 Task: Find connections with filter location Merthyr Tydfil with filter topic #Feminismwith filter profile language Potuguese with filter current company JK Tyre & Industries Ltd. with filter school Bishop Heber College, Tiruchirappalli - 620 017. with filter industry Fabricated Metal Products with filter service category Homeowners Insurance with filter keywords title Front Desk Associate
Action: Mouse moved to (504, 47)
Screenshot: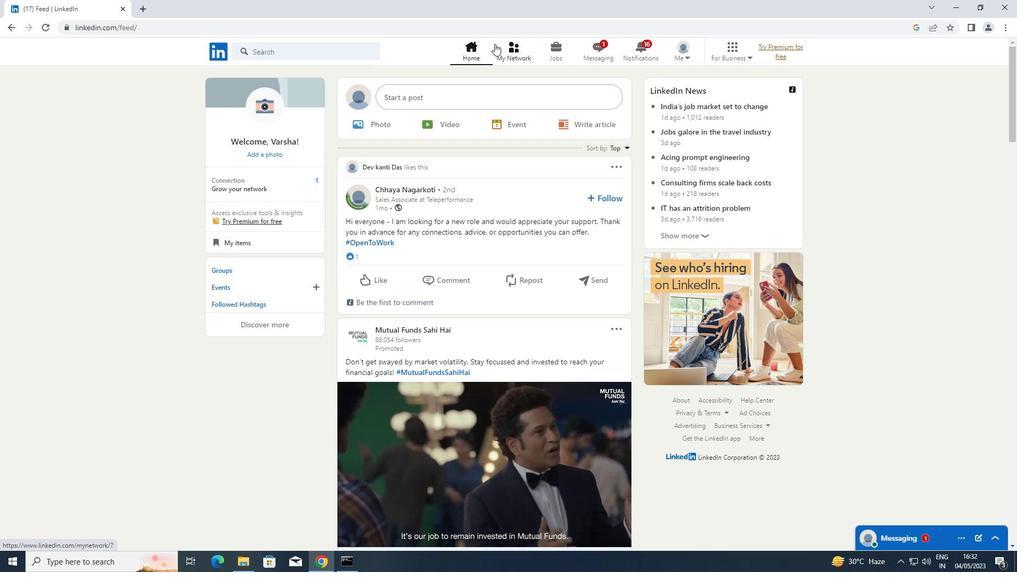 
Action: Mouse pressed left at (504, 47)
Screenshot: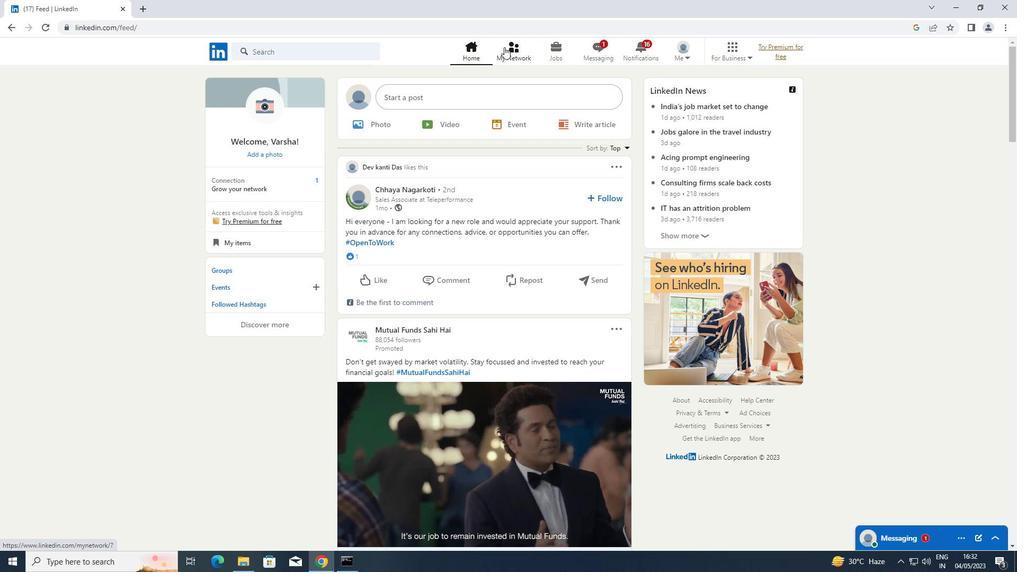 
Action: Mouse moved to (249, 113)
Screenshot: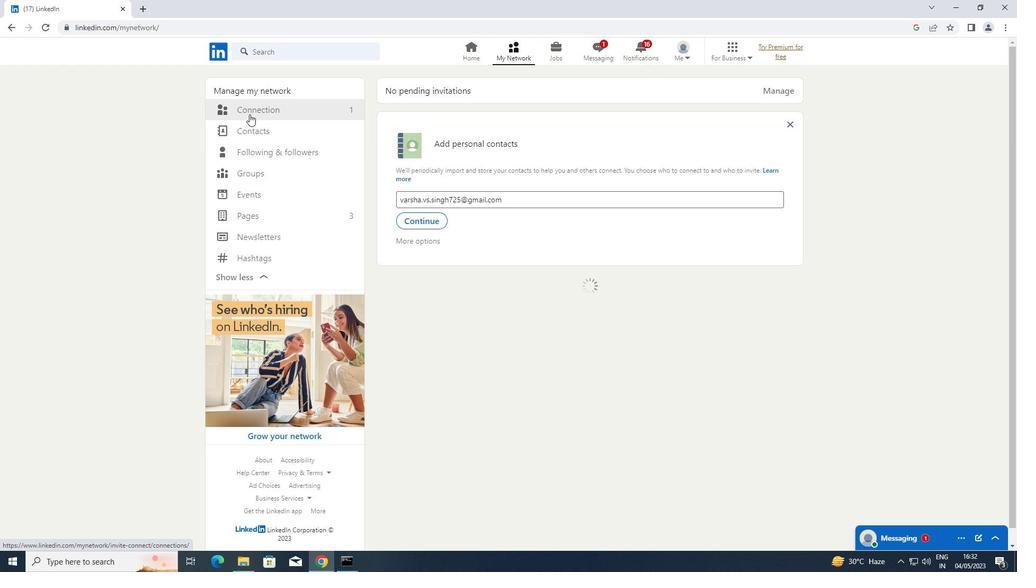 
Action: Mouse pressed left at (249, 113)
Screenshot: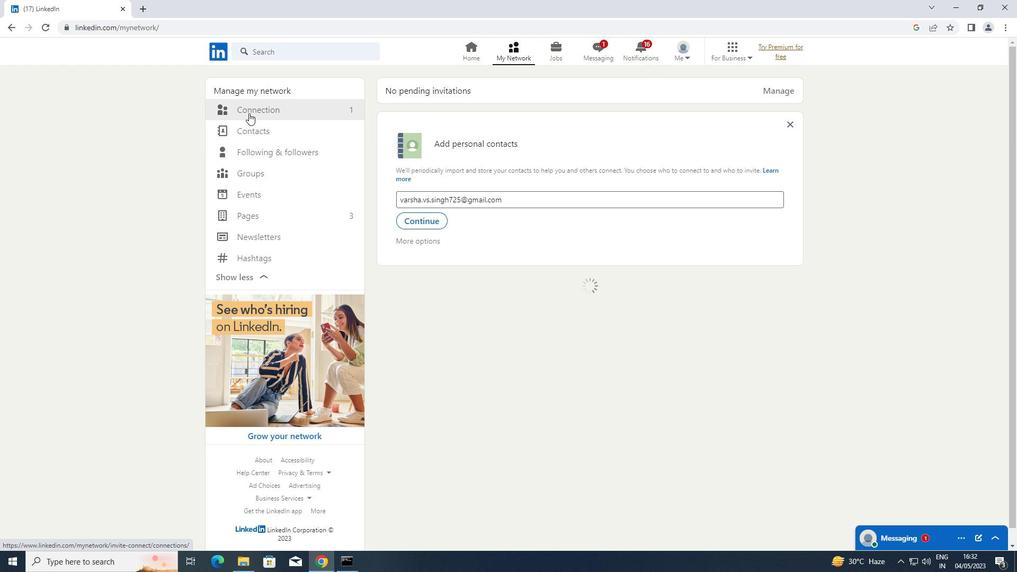 
Action: Mouse moved to (587, 111)
Screenshot: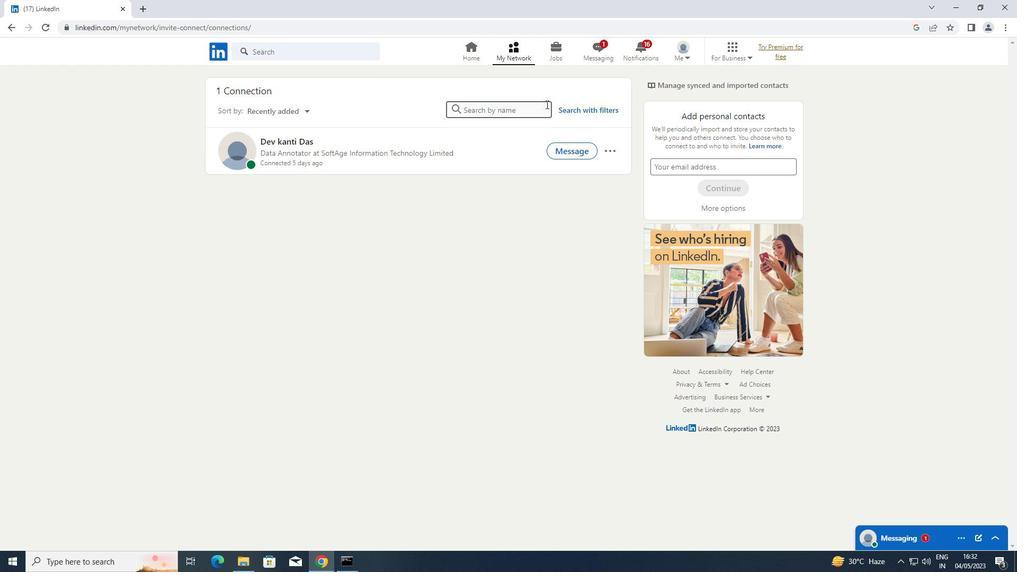 
Action: Mouse pressed left at (587, 111)
Screenshot: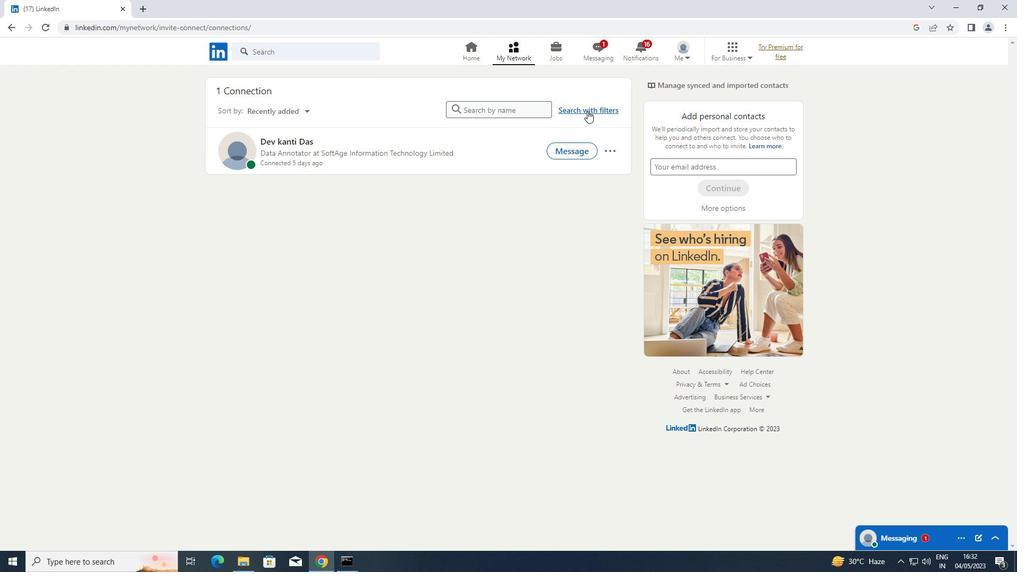 
Action: Mouse moved to (545, 83)
Screenshot: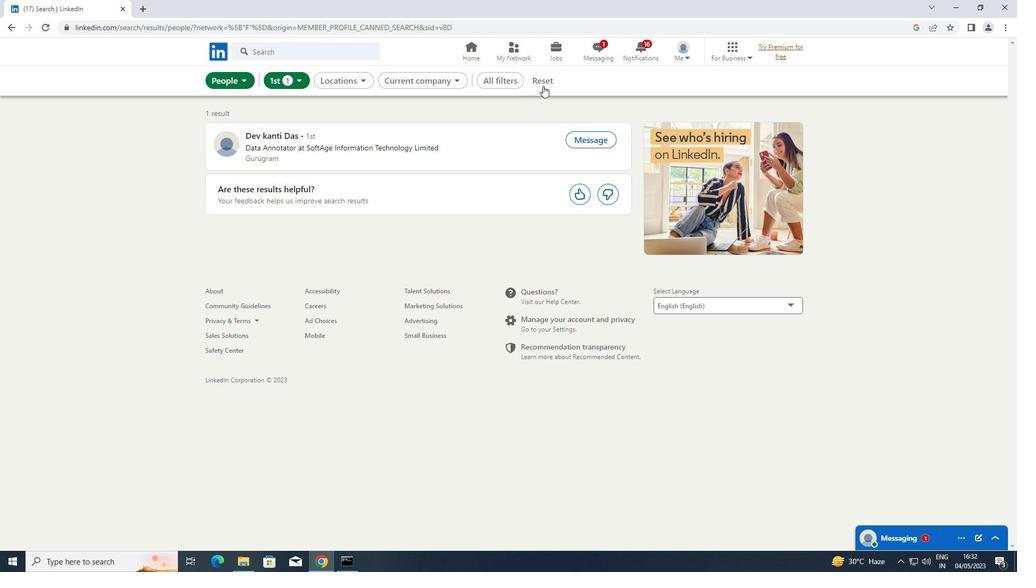 
Action: Mouse pressed left at (545, 83)
Screenshot: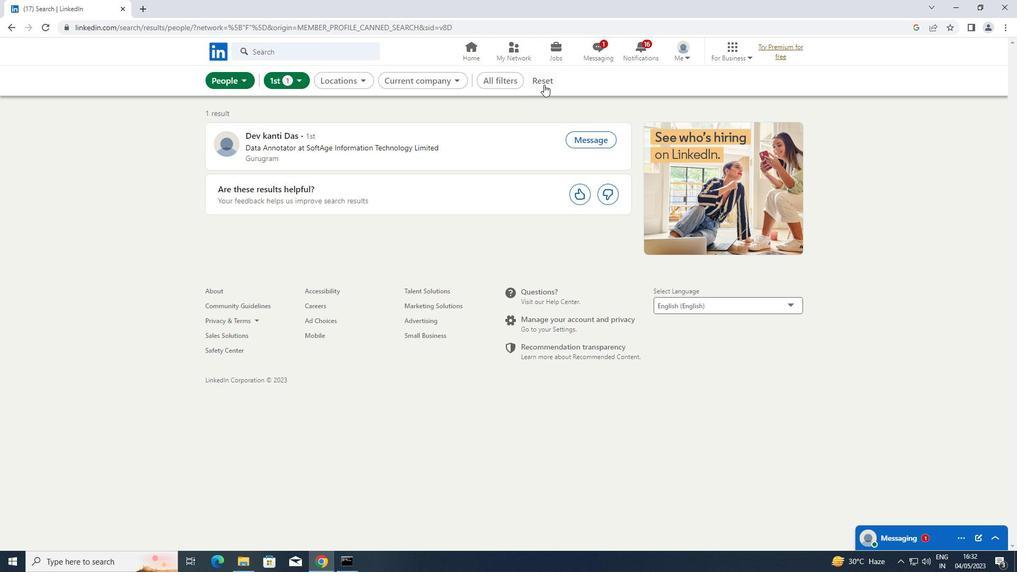 
Action: Mouse moved to (526, 82)
Screenshot: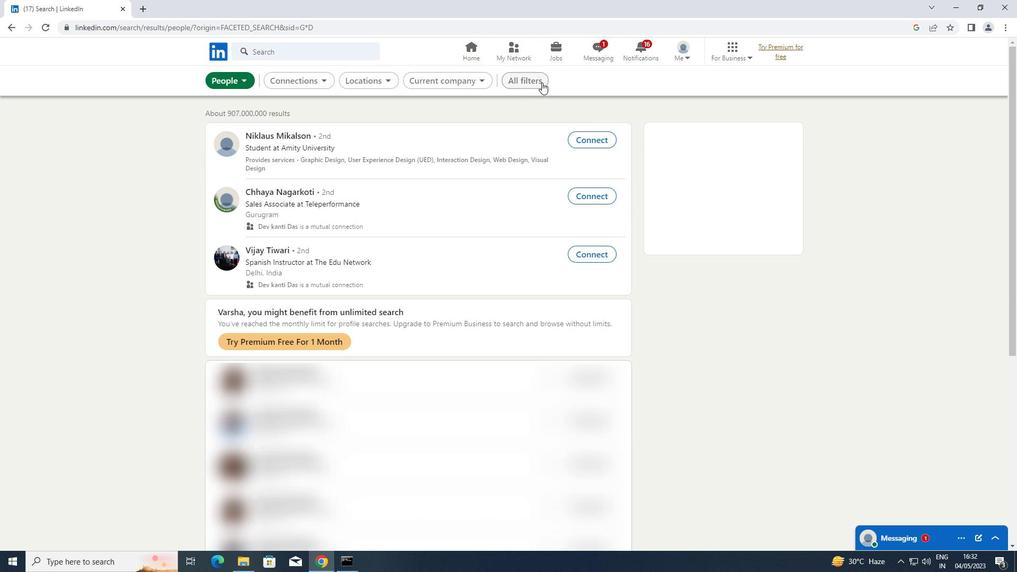 
Action: Mouse pressed left at (526, 82)
Screenshot: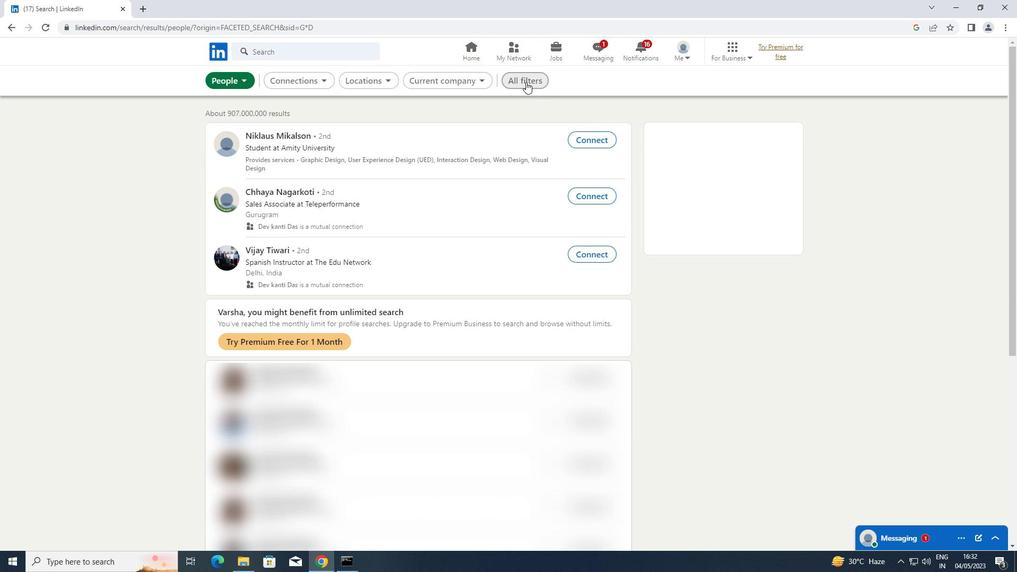 
Action: Mouse moved to (790, 201)
Screenshot: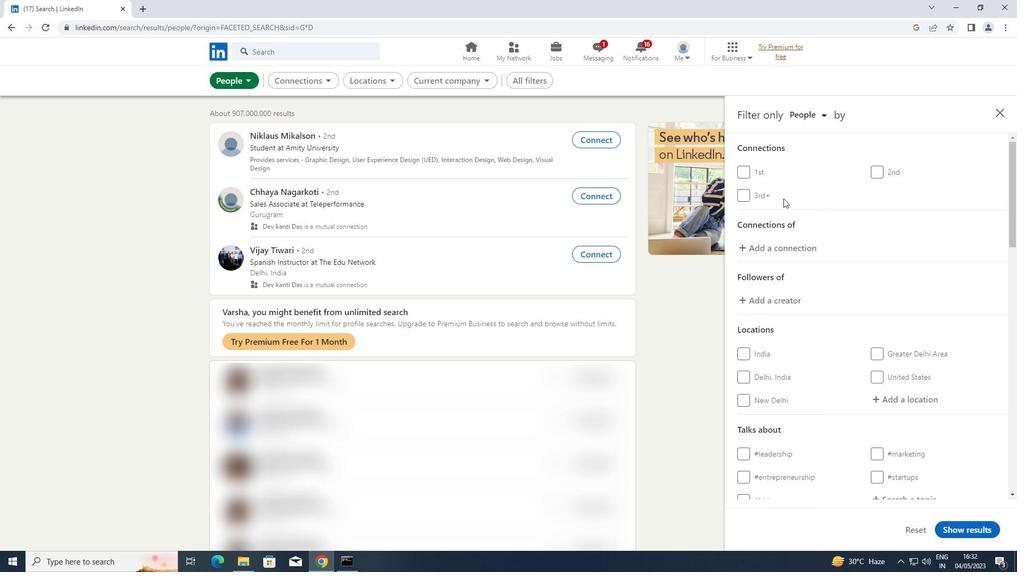 
Action: Mouse scrolled (790, 201) with delta (0, 0)
Screenshot: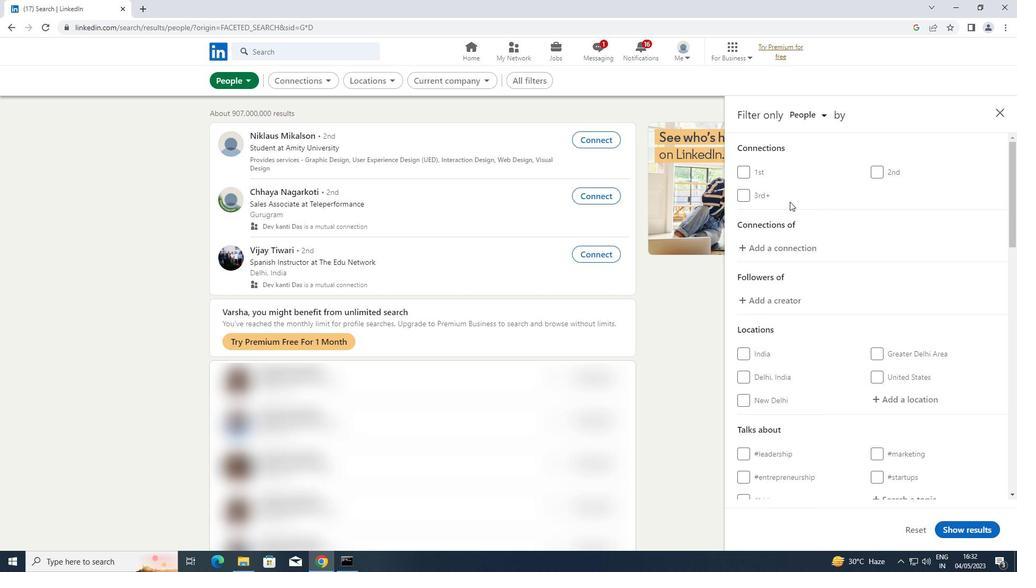 
Action: Mouse moved to (790, 202)
Screenshot: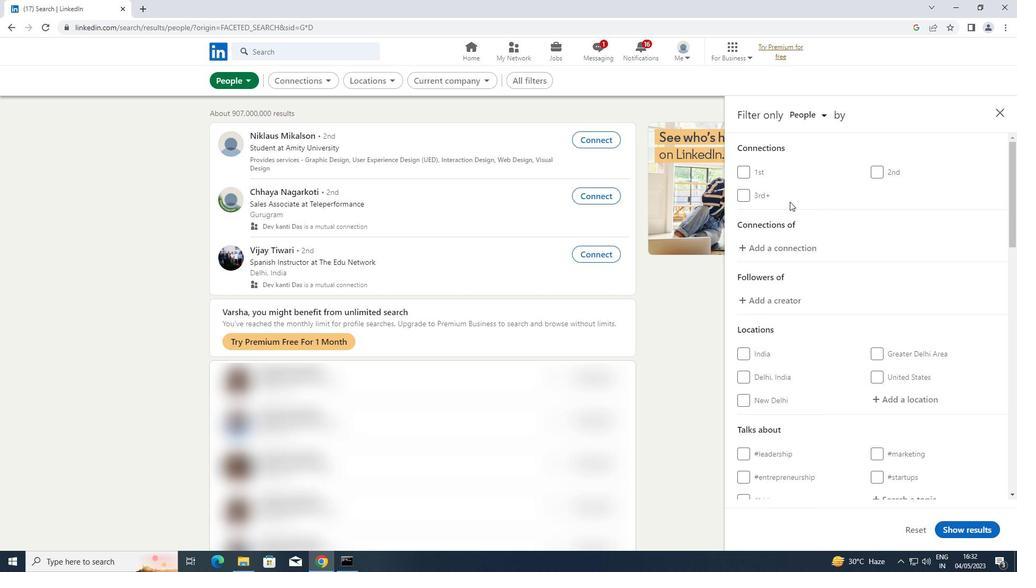 
Action: Mouse scrolled (790, 202) with delta (0, 0)
Screenshot: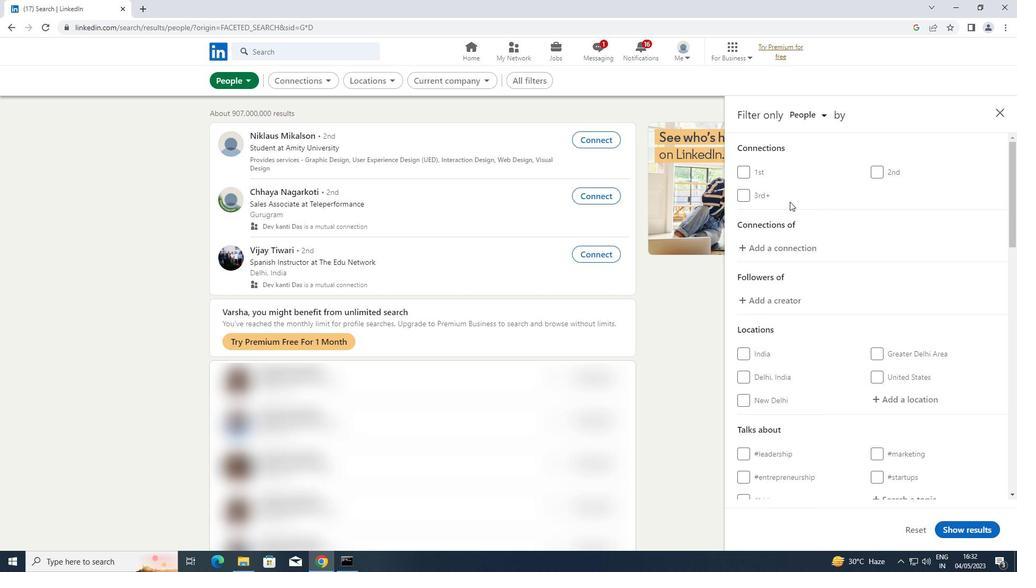 
Action: Mouse moved to (890, 289)
Screenshot: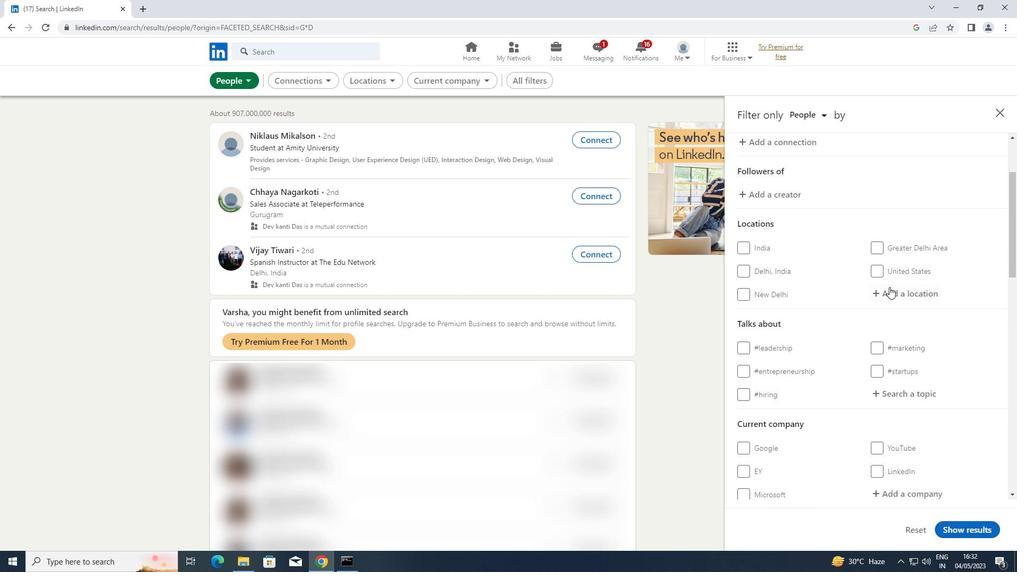 
Action: Mouse pressed left at (890, 289)
Screenshot: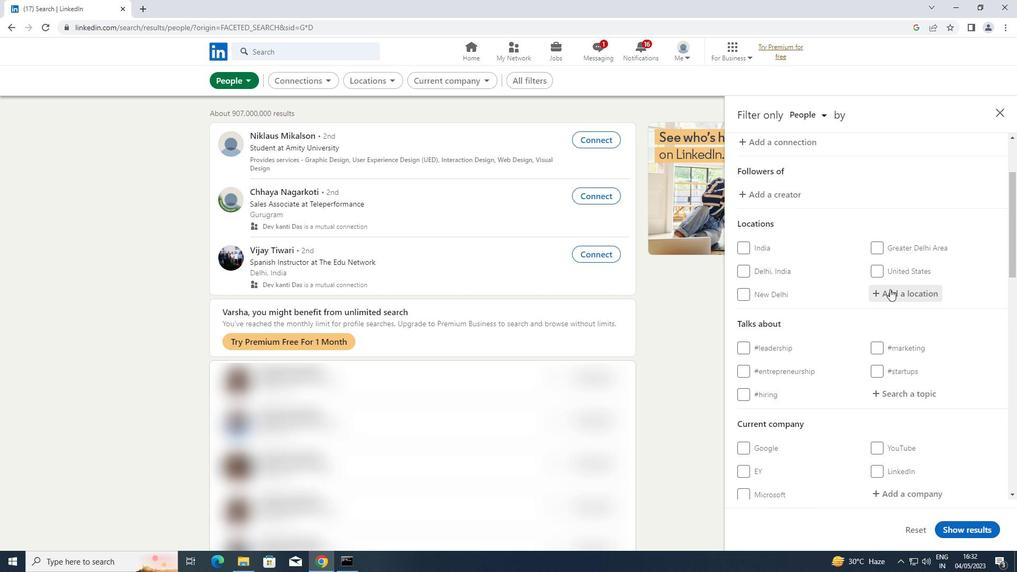 
Action: Key pressed <Key.shift>MERTHYR<Key.space><Key.shift>TYF<Key.backspace>DFIL
Screenshot: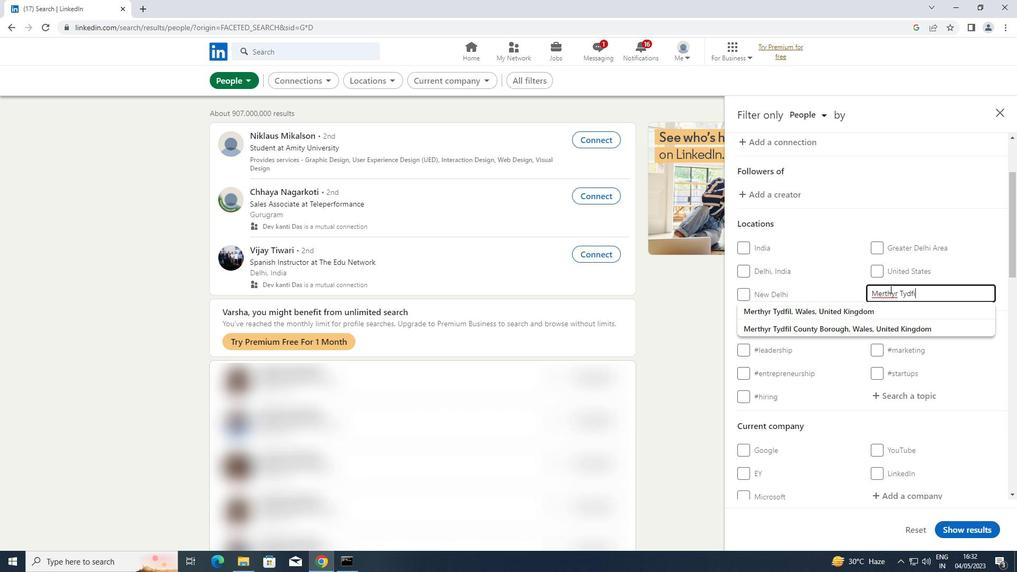 
Action: Mouse moved to (907, 390)
Screenshot: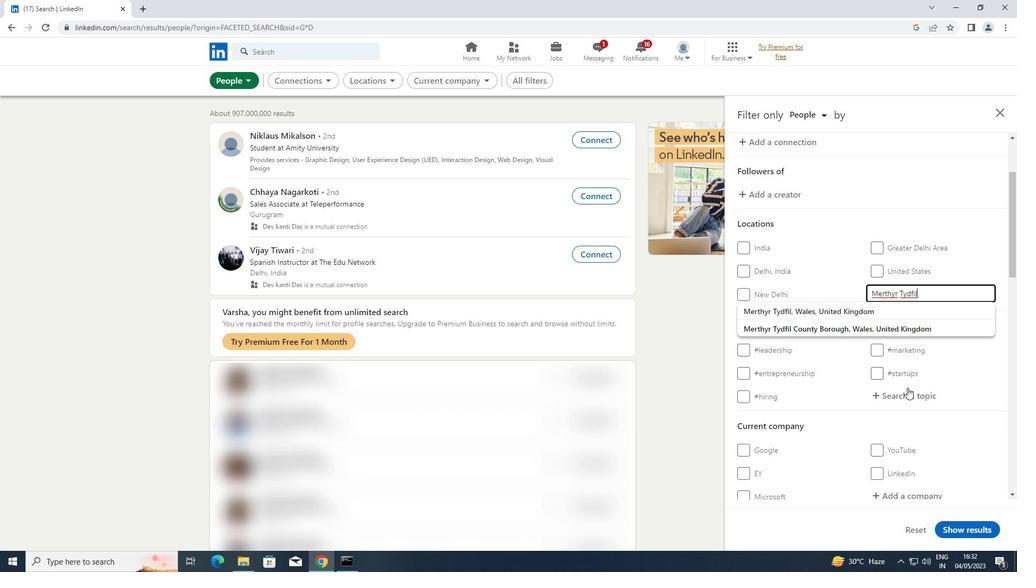 
Action: Mouse pressed left at (907, 390)
Screenshot: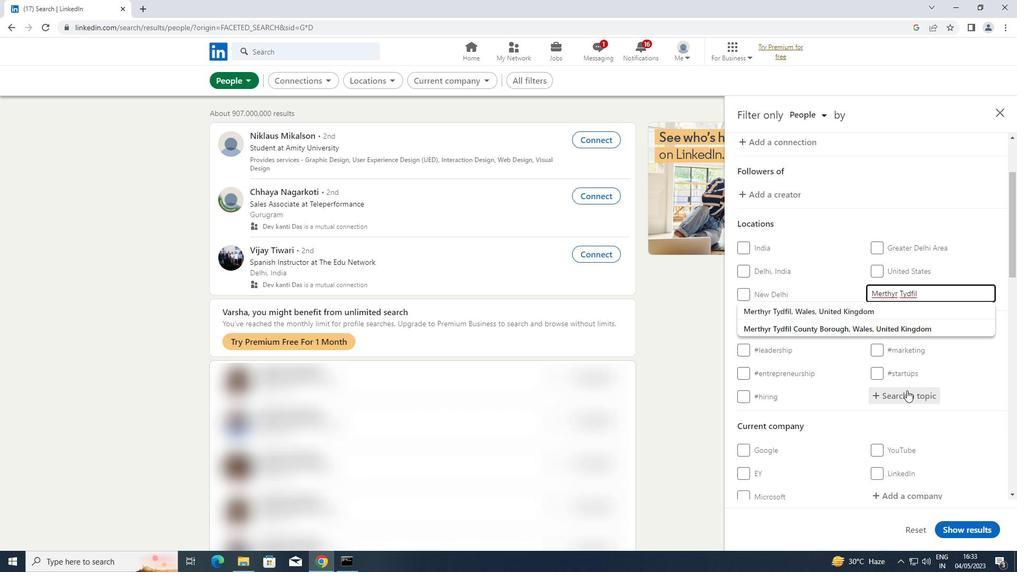 
Action: Key pressed <Key.shift>FEMINISM
Screenshot: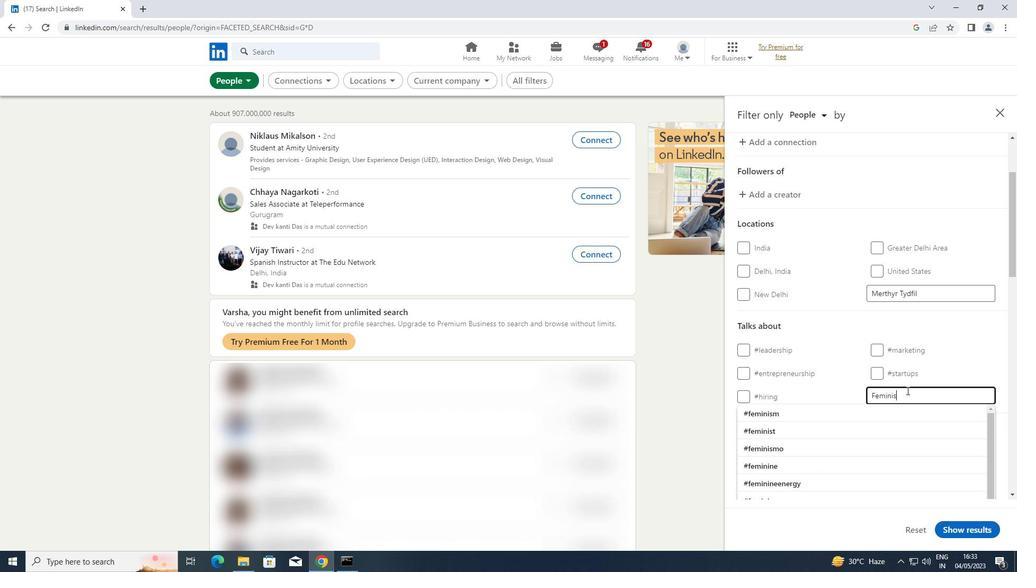 
Action: Mouse moved to (817, 405)
Screenshot: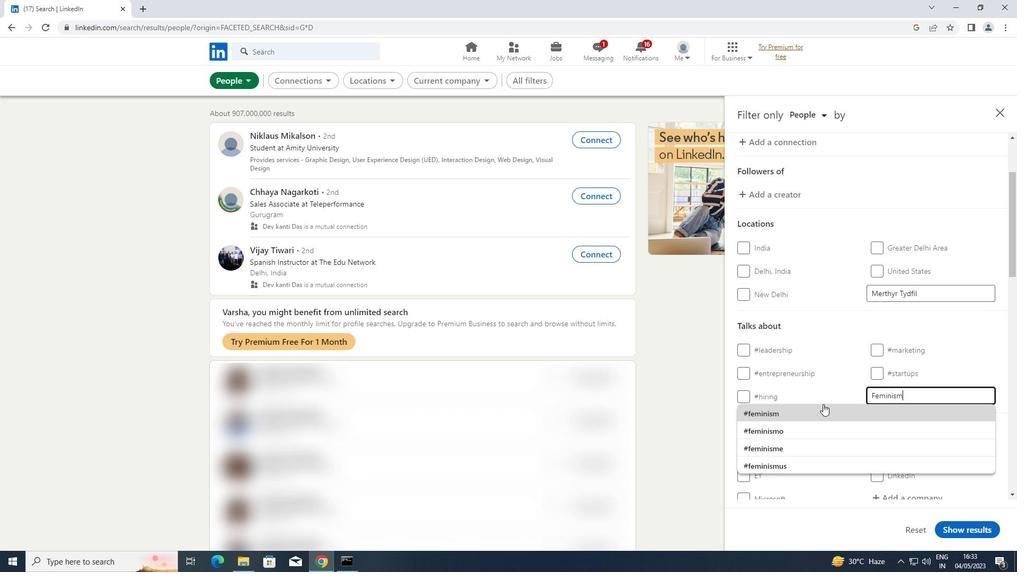 
Action: Mouse pressed left at (817, 405)
Screenshot: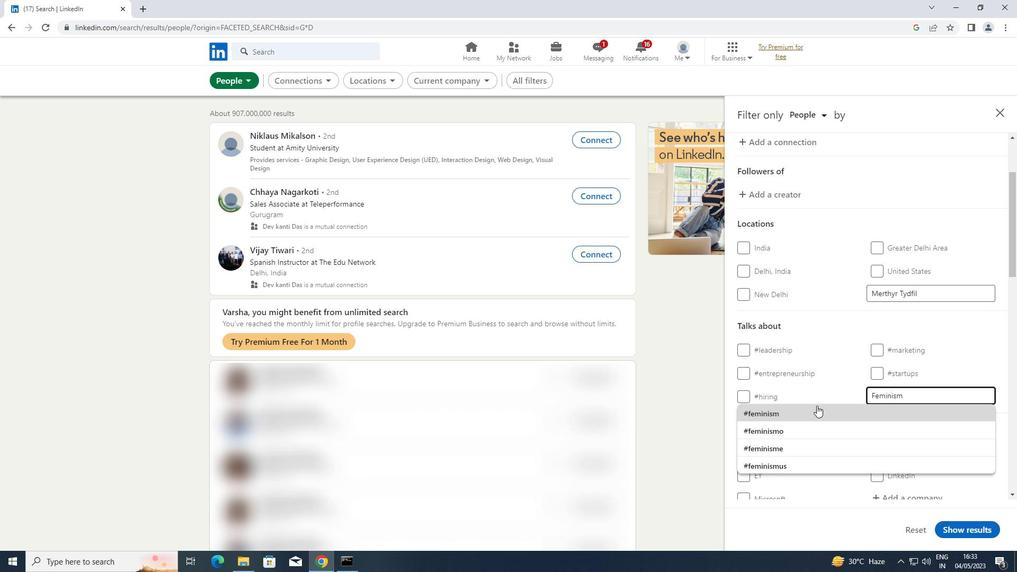 
Action: Mouse scrolled (817, 405) with delta (0, 0)
Screenshot: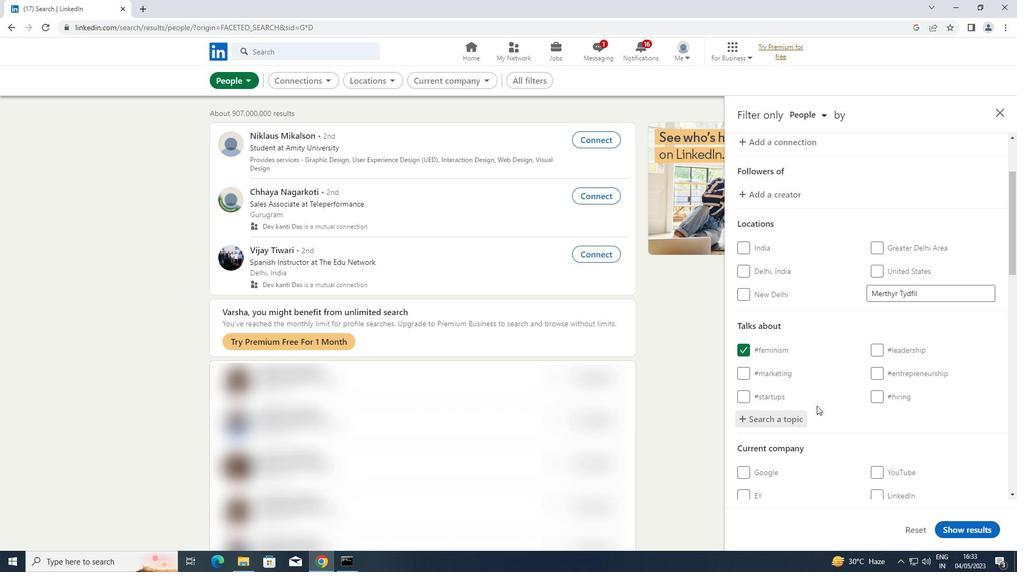 
Action: Mouse scrolled (817, 405) with delta (0, 0)
Screenshot: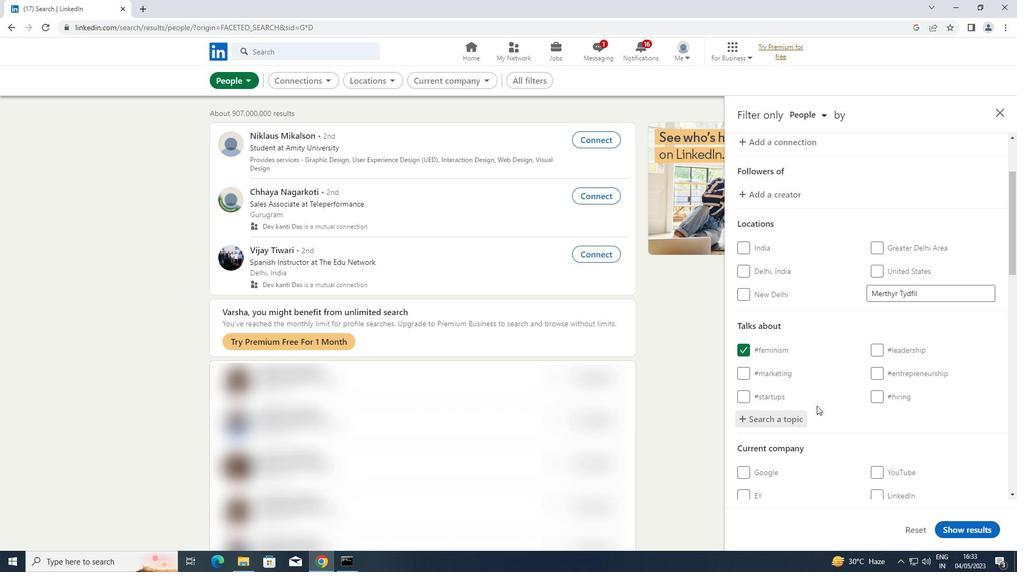 
Action: Mouse scrolled (817, 405) with delta (0, 0)
Screenshot: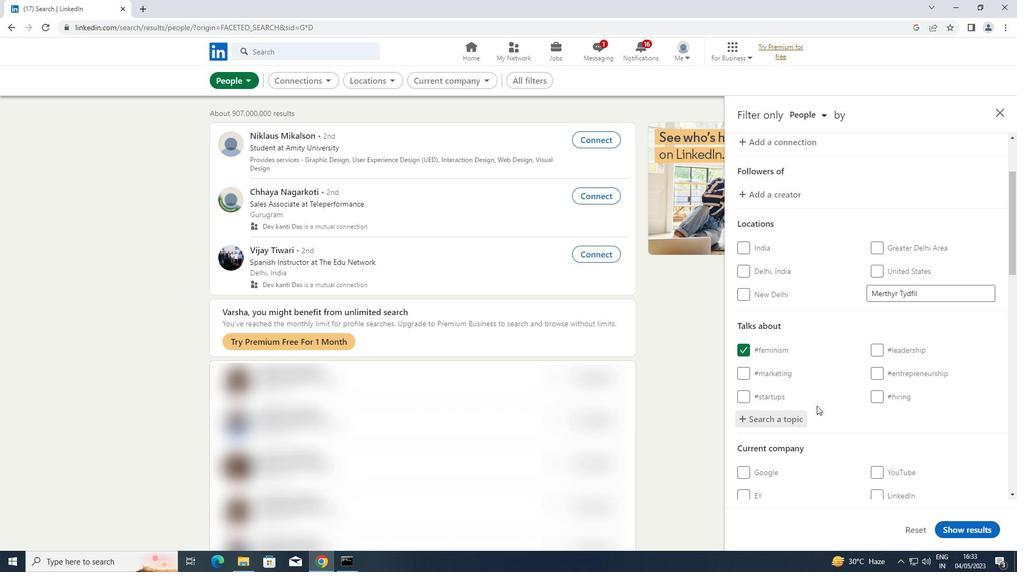 
Action: Mouse scrolled (817, 405) with delta (0, 0)
Screenshot: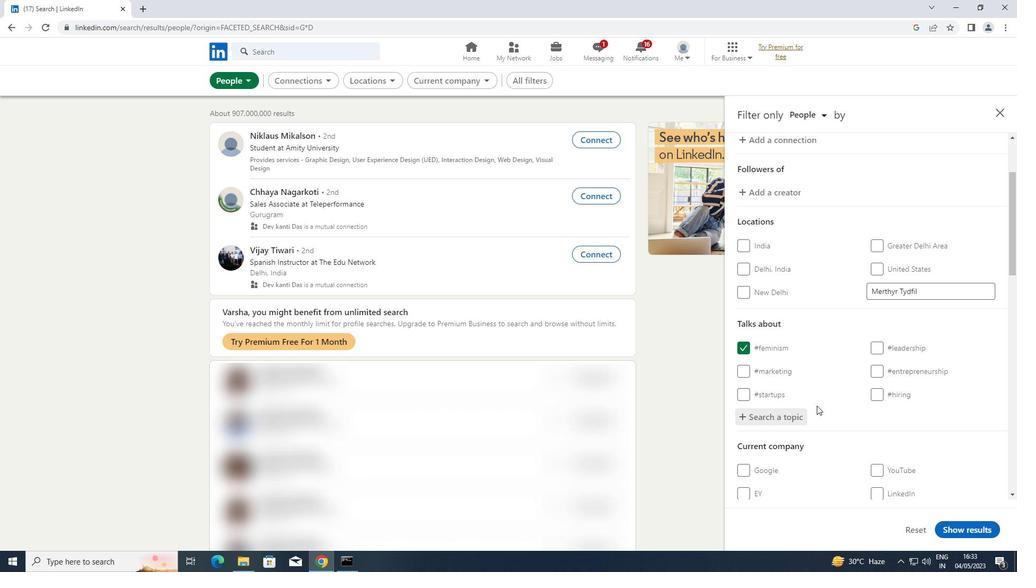 
Action: Mouse scrolled (817, 405) with delta (0, 0)
Screenshot: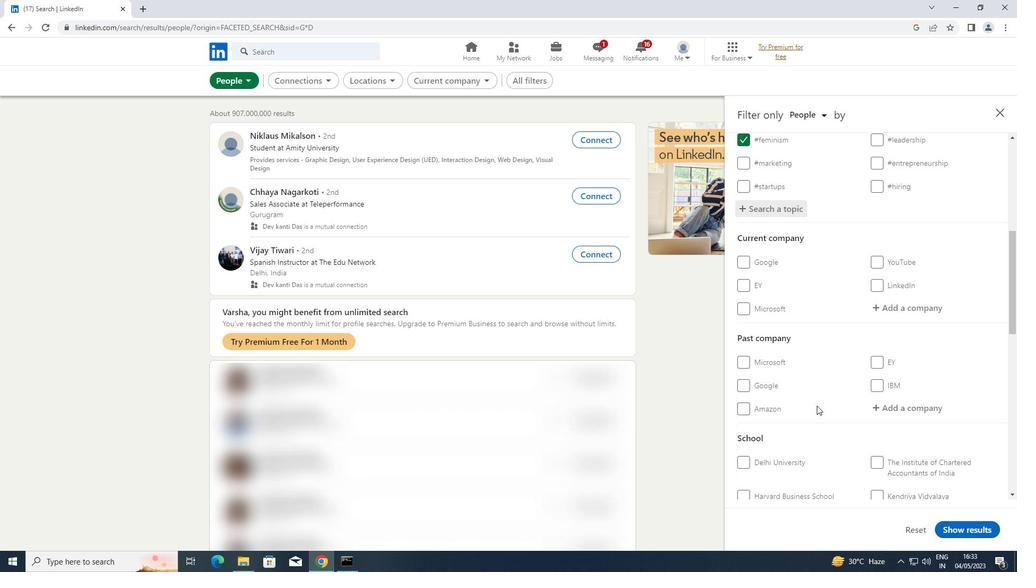 
Action: Mouse scrolled (817, 405) with delta (0, 0)
Screenshot: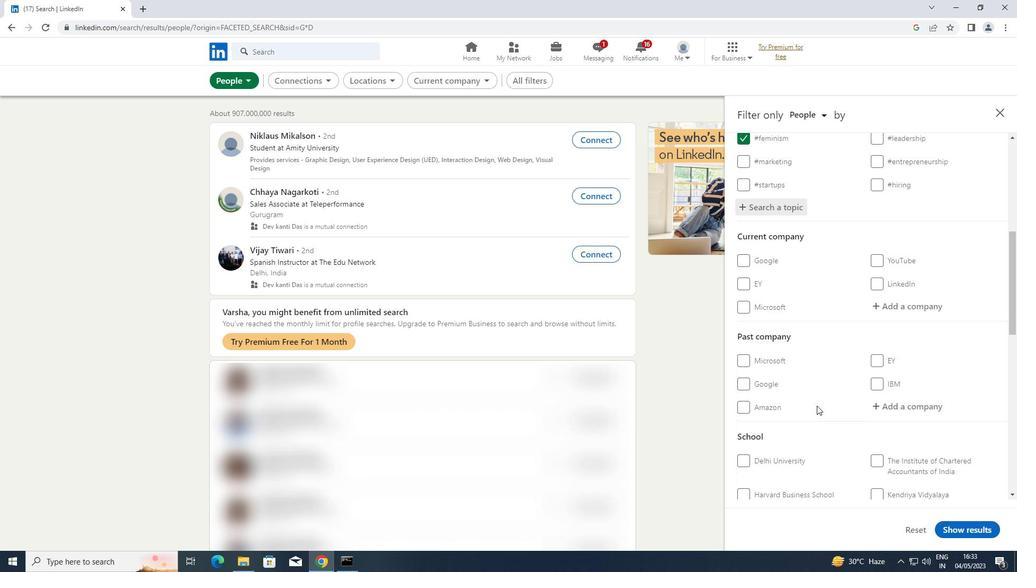
Action: Mouse scrolled (817, 405) with delta (0, 0)
Screenshot: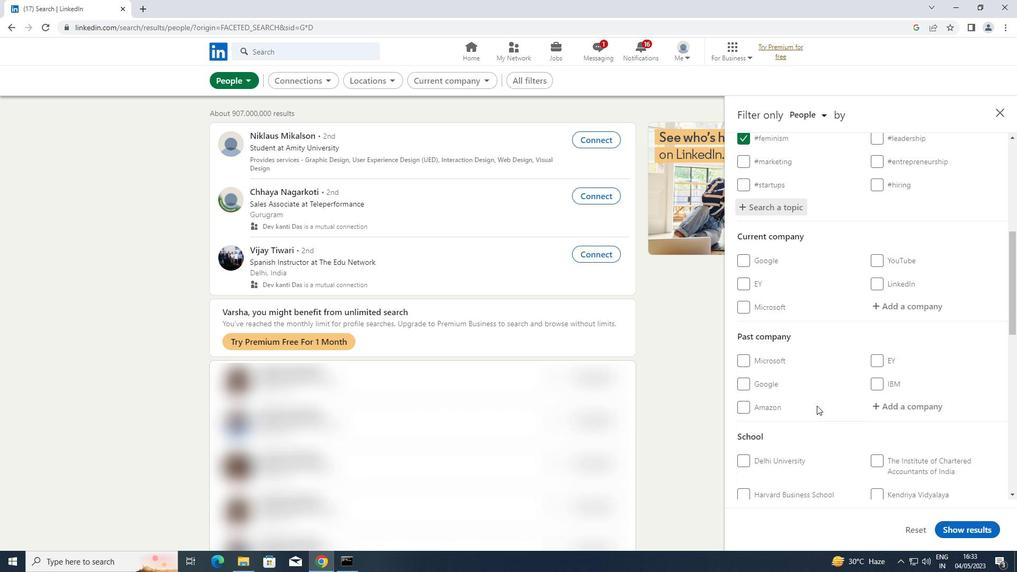 
Action: Mouse scrolled (817, 405) with delta (0, 0)
Screenshot: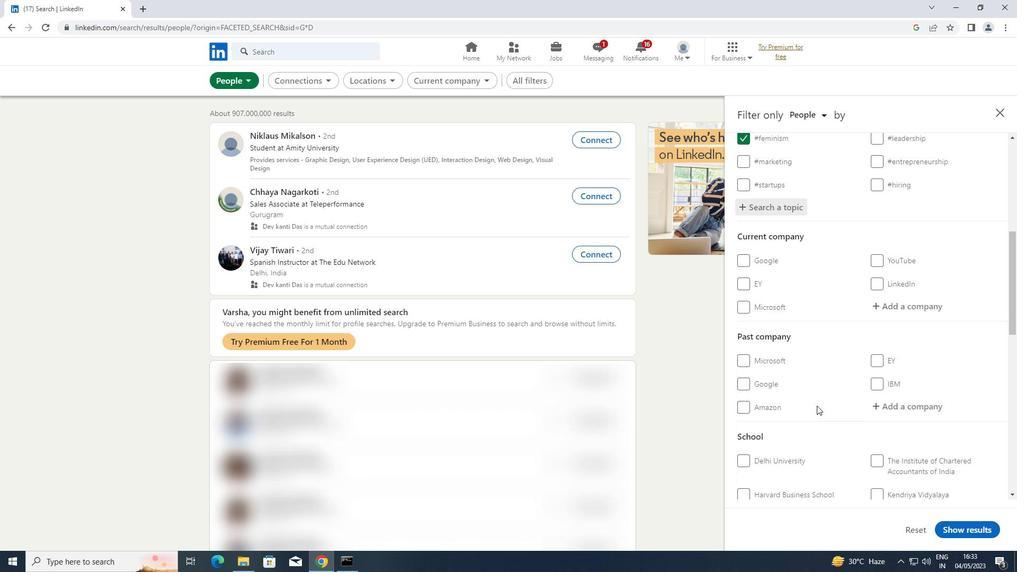 
Action: Mouse scrolled (817, 405) with delta (0, 0)
Screenshot: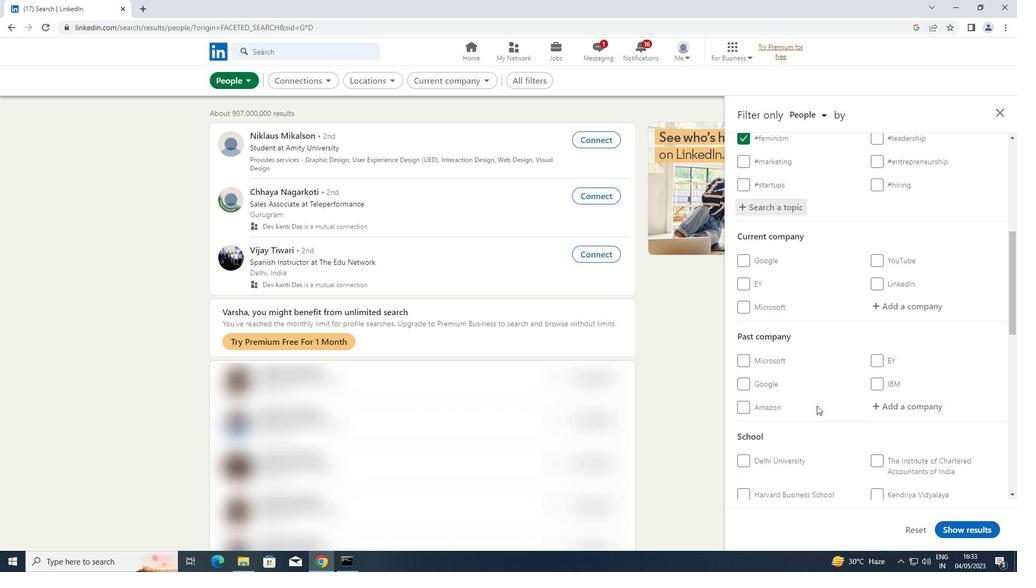 
Action: Mouse moved to (882, 452)
Screenshot: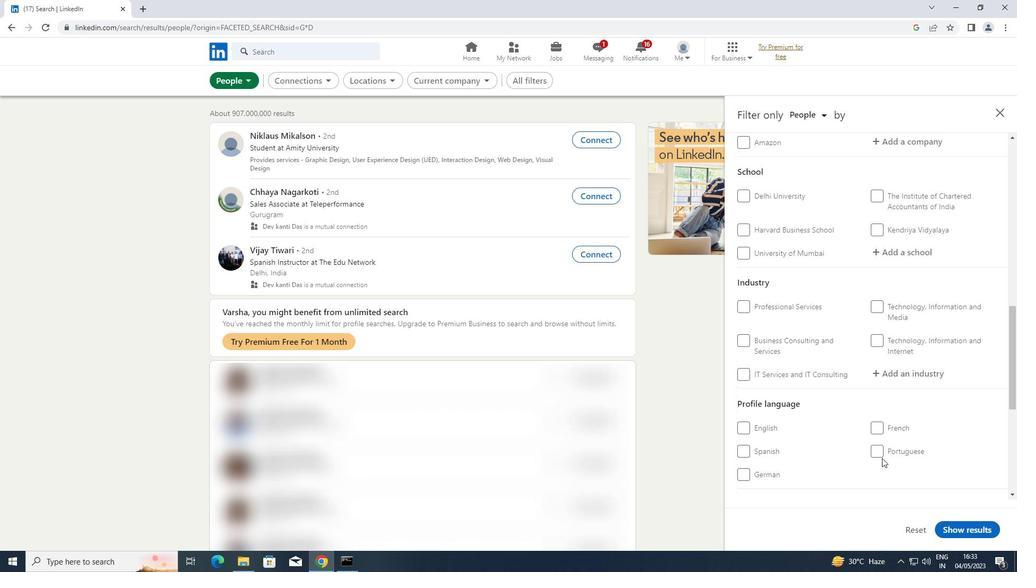 
Action: Mouse pressed left at (882, 452)
Screenshot: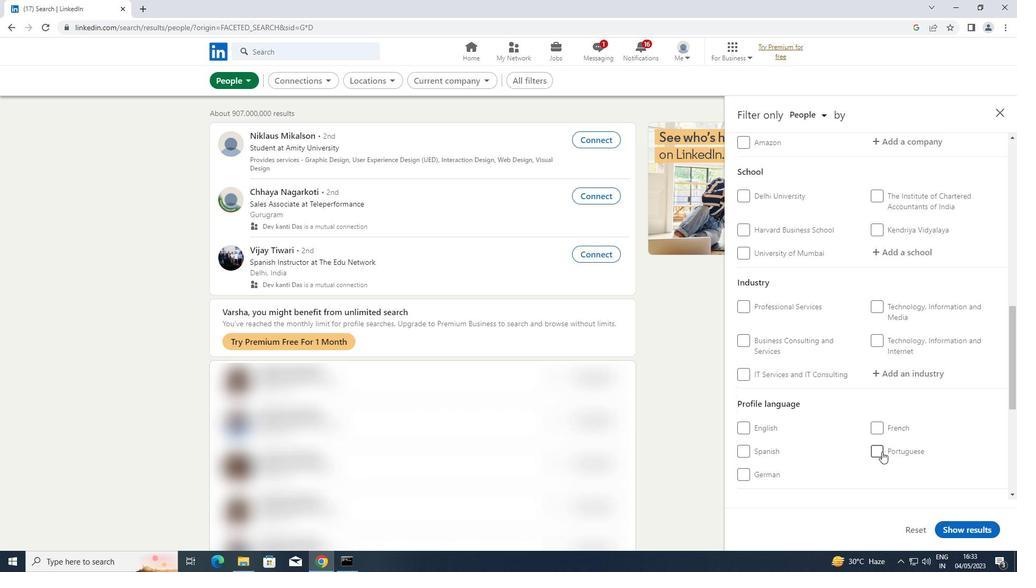 
Action: Mouse moved to (881, 425)
Screenshot: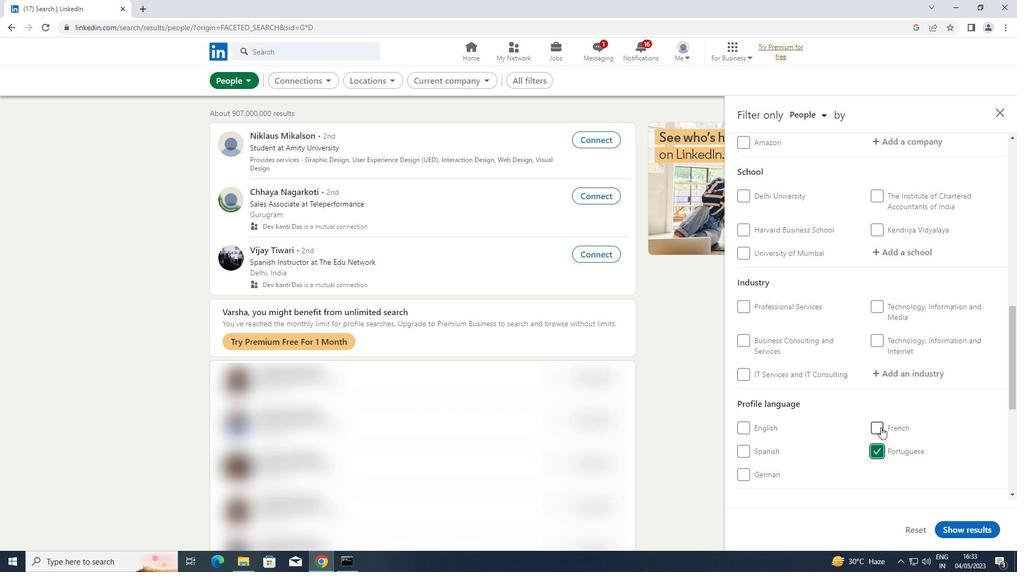 
Action: Mouse scrolled (881, 426) with delta (0, 0)
Screenshot: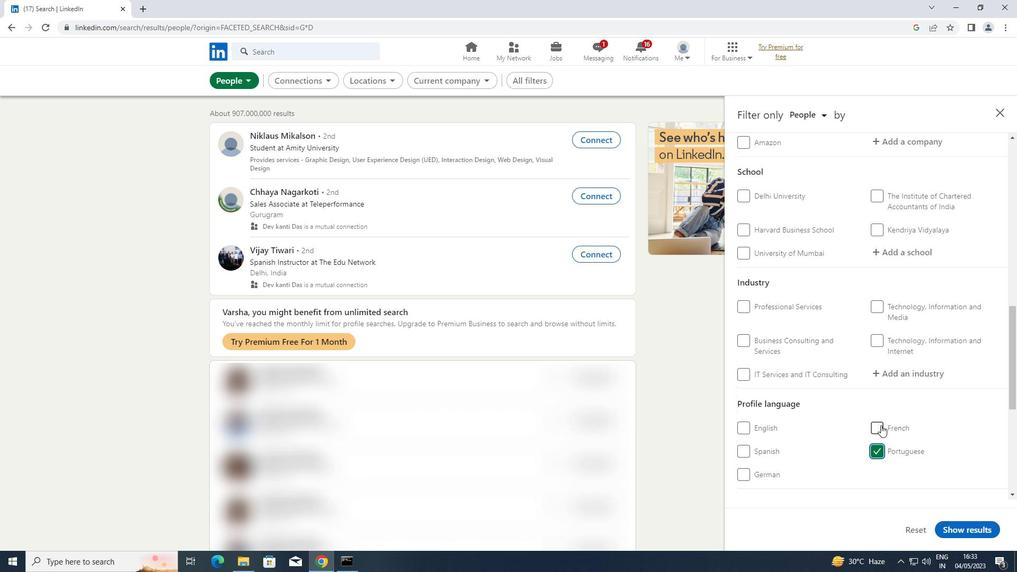 
Action: Mouse scrolled (881, 426) with delta (0, 0)
Screenshot: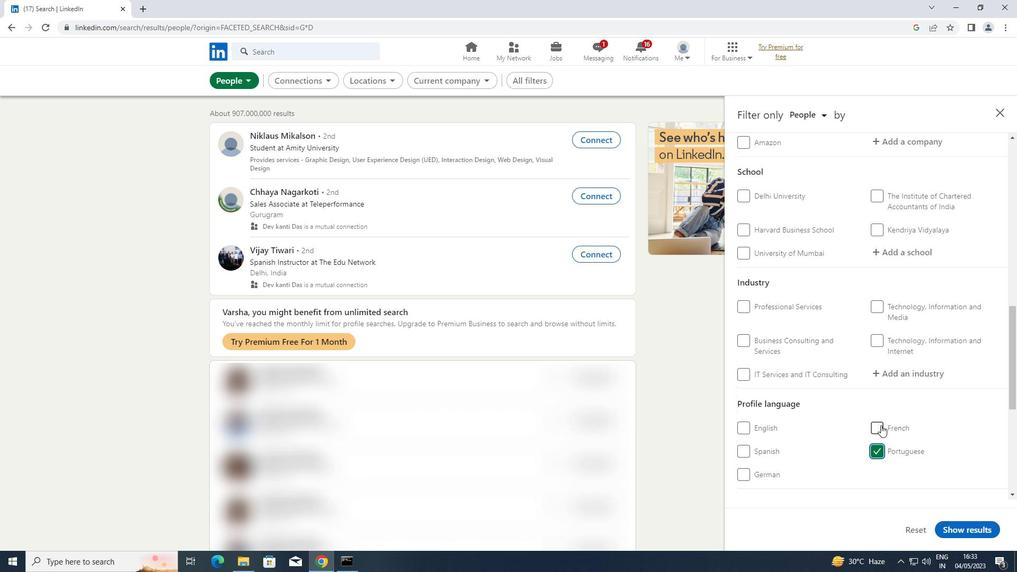 
Action: Mouse scrolled (881, 426) with delta (0, 0)
Screenshot: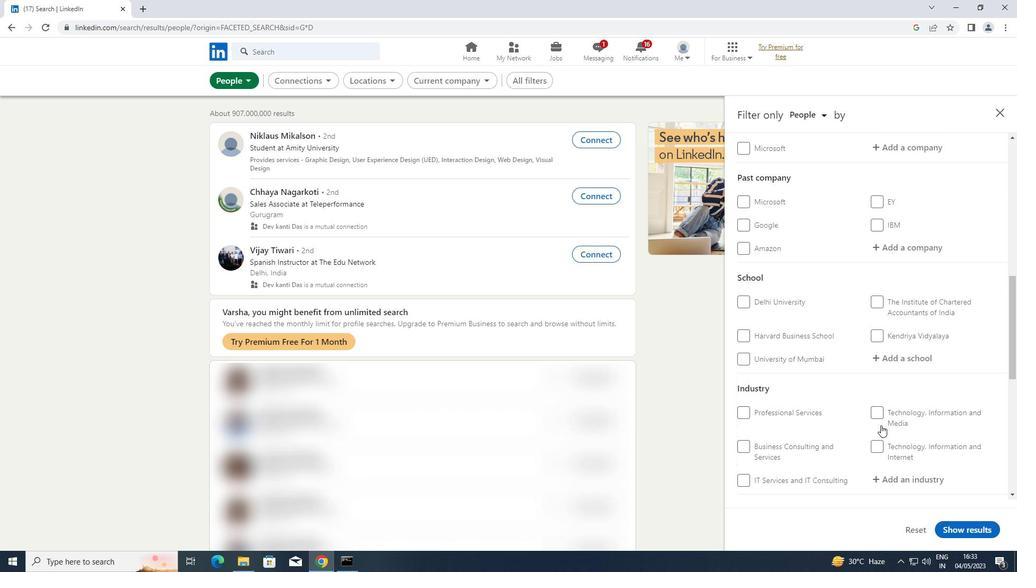 
Action: Mouse scrolled (881, 426) with delta (0, 0)
Screenshot: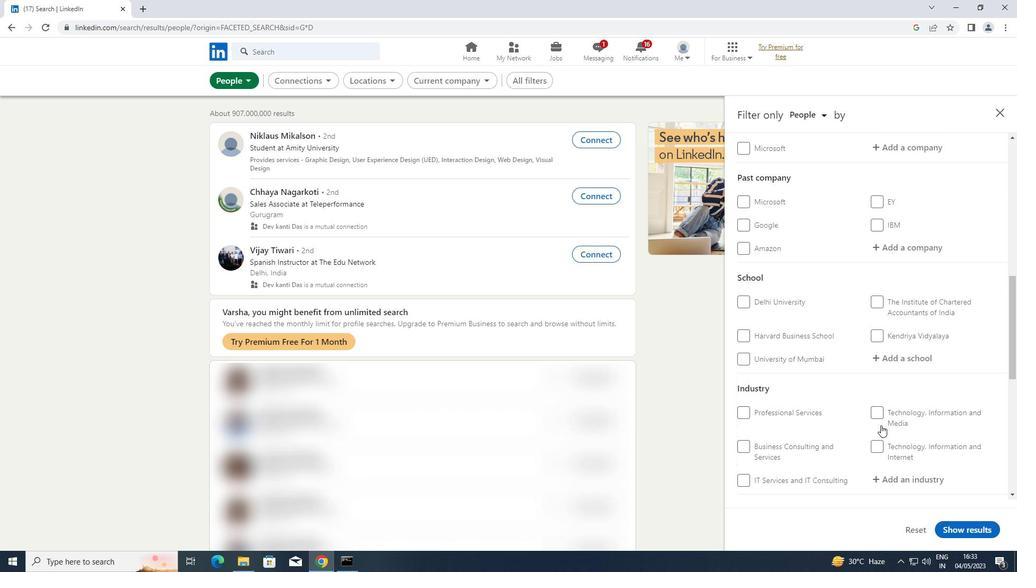 
Action: Mouse scrolled (881, 426) with delta (0, 0)
Screenshot: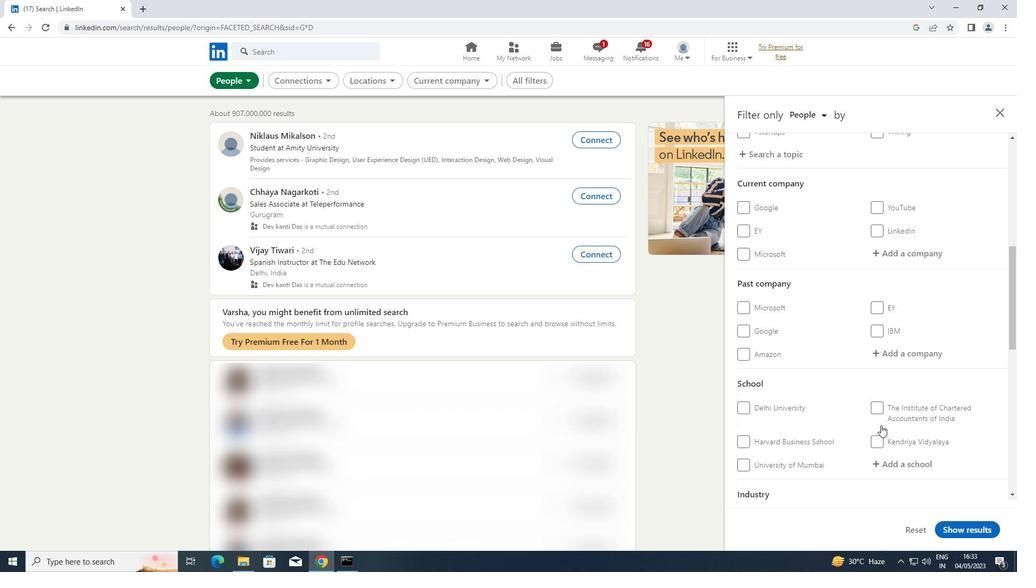 
Action: Mouse scrolled (881, 426) with delta (0, 0)
Screenshot: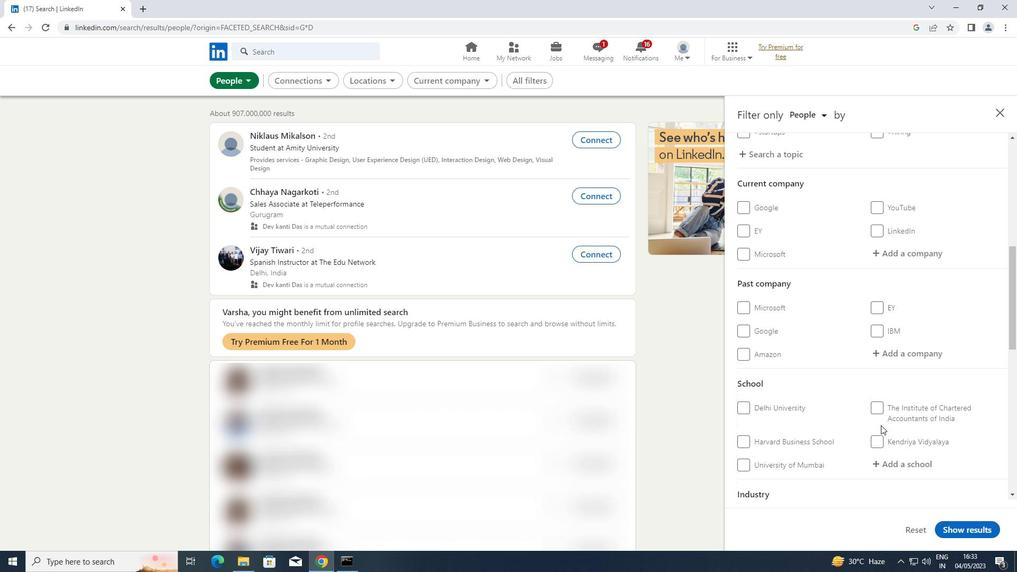 
Action: Mouse moved to (913, 364)
Screenshot: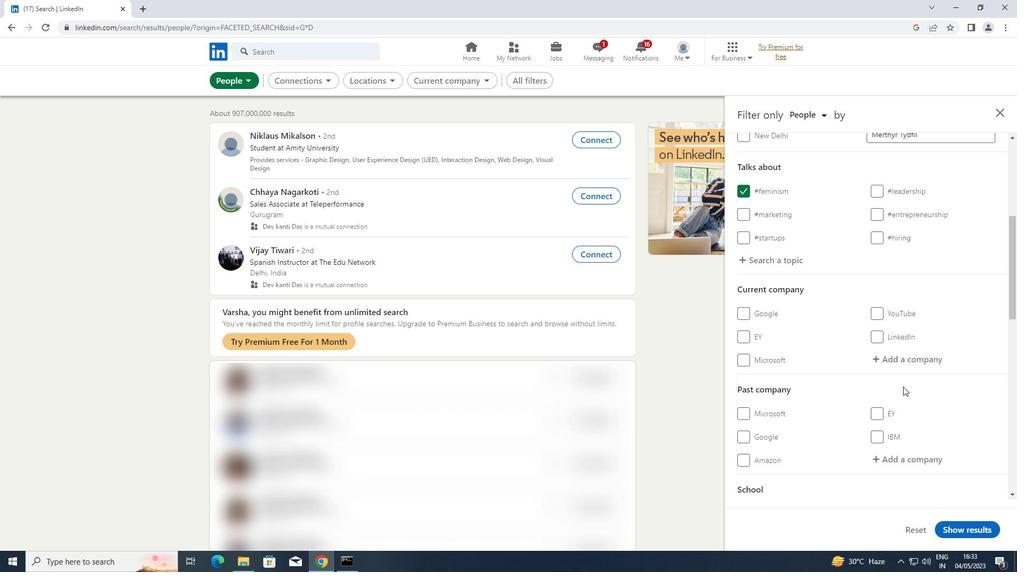 
Action: Mouse pressed left at (913, 364)
Screenshot: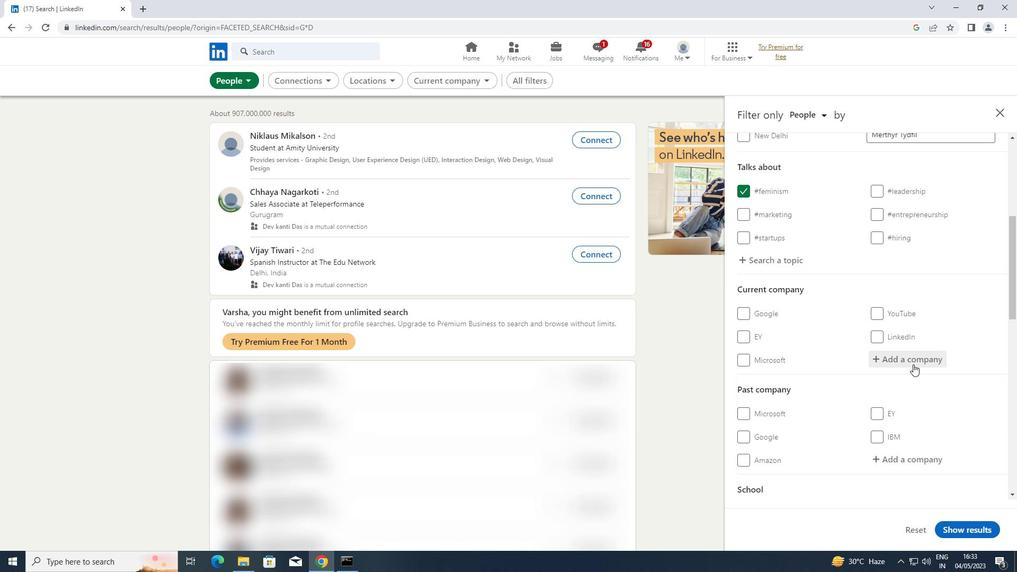 
Action: Key pressed <Key.shift>JK<Key.space><Key.shift>TYRE
Screenshot: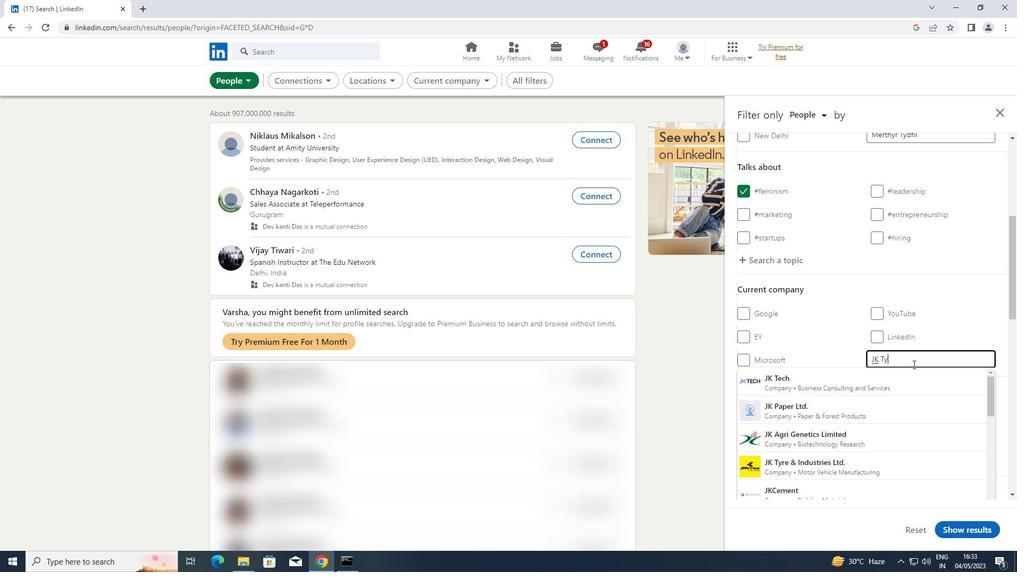 
Action: Mouse moved to (876, 383)
Screenshot: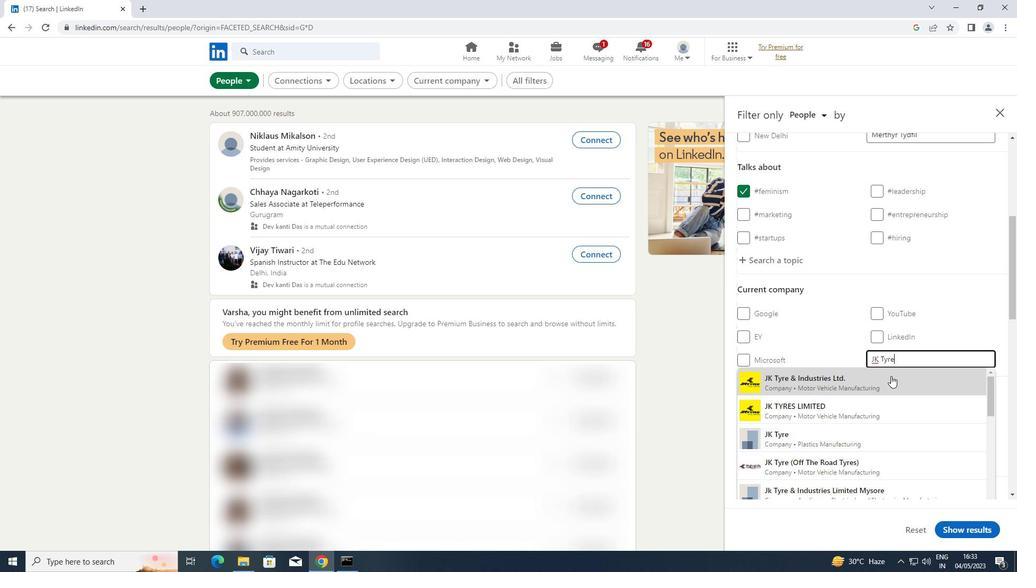
Action: Mouse pressed left at (876, 383)
Screenshot: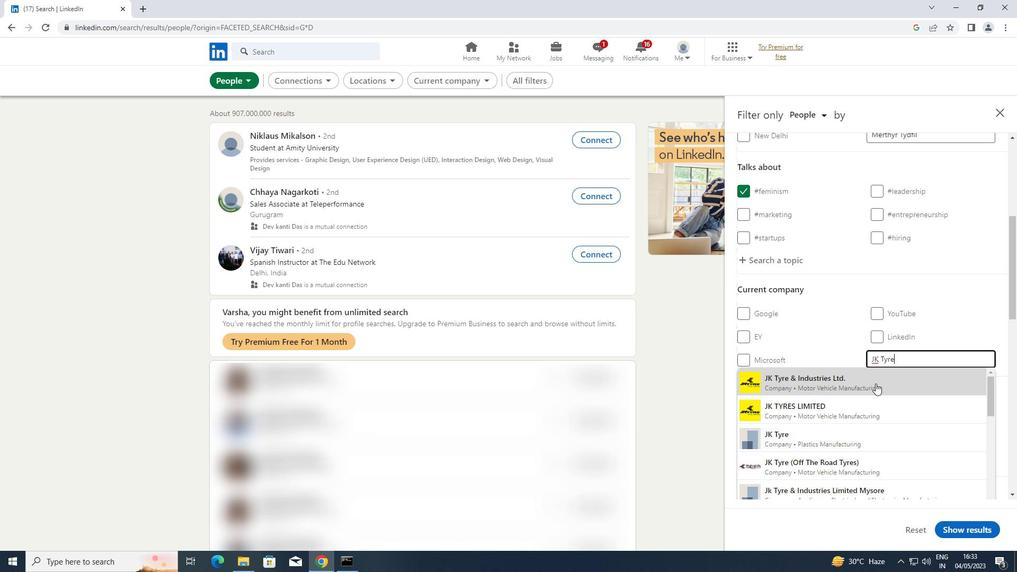 
Action: Mouse scrolled (876, 383) with delta (0, 0)
Screenshot: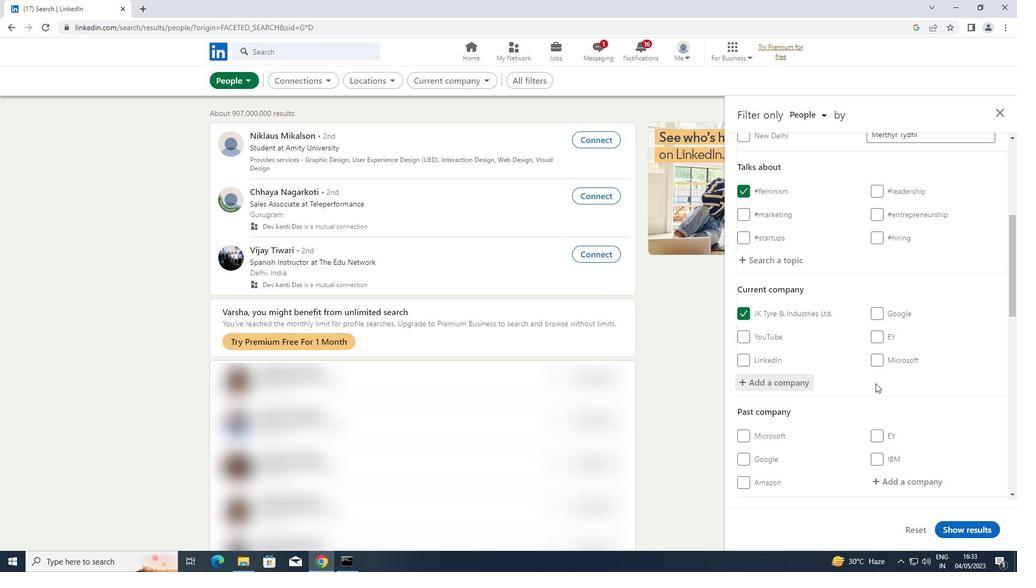 
Action: Mouse scrolled (876, 383) with delta (0, 0)
Screenshot: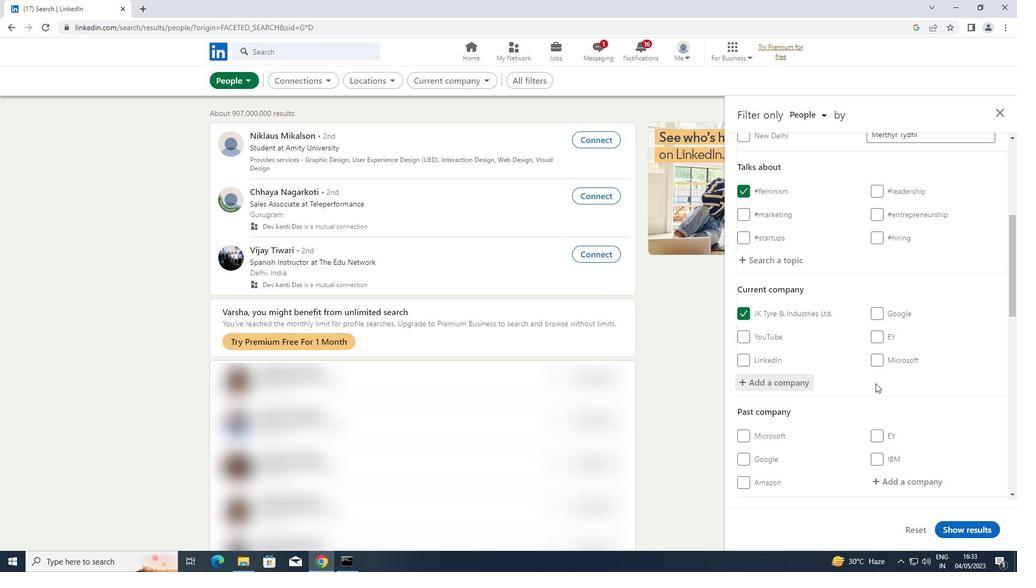 
Action: Mouse scrolled (876, 383) with delta (0, 0)
Screenshot: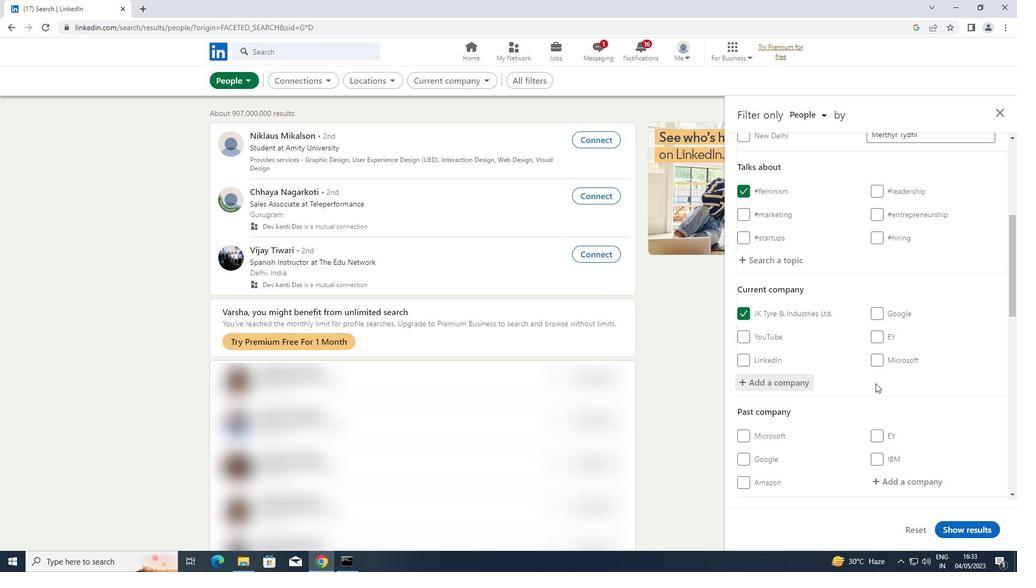 
Action: Mouse moved to (894, 437)
Screenshot: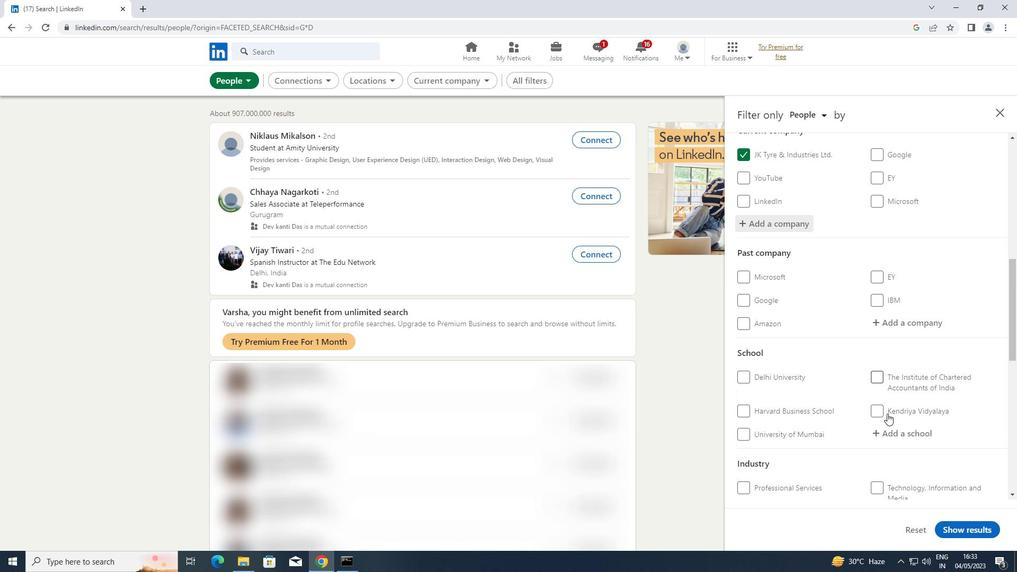
Action: Mouse pressed left at (894, 437)
Screenshot: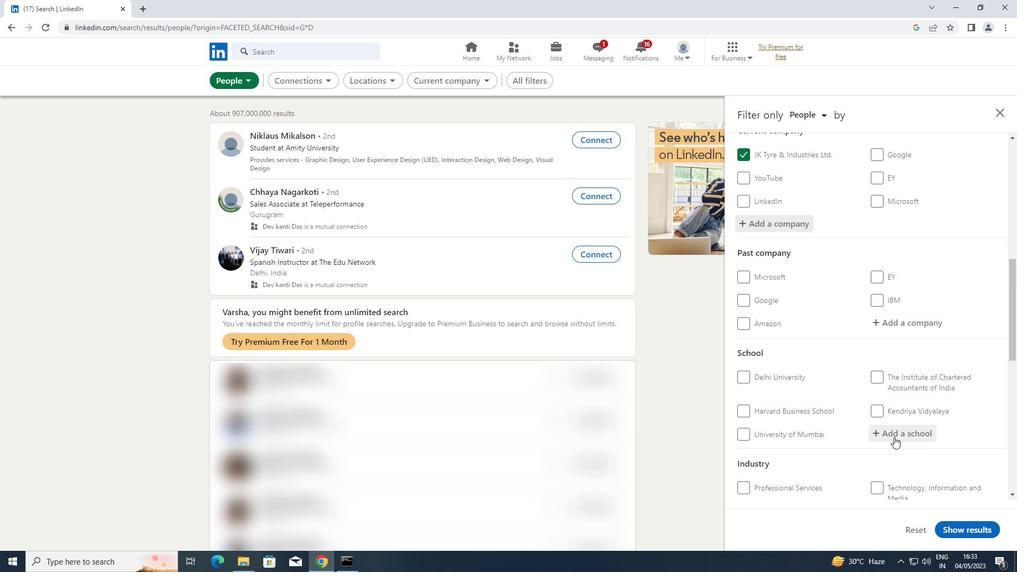 
Action: Key pressed <Key.shift>BISHOP<Key.space><Key.shift>HEBER
Screenshot: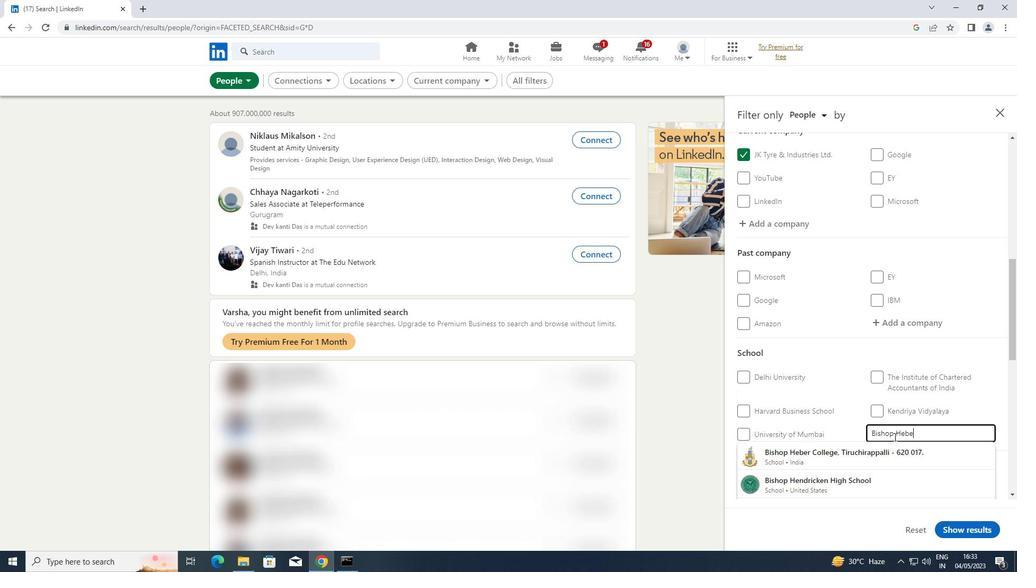 
Action: Mouse moved to (842, 460)
Screenshot: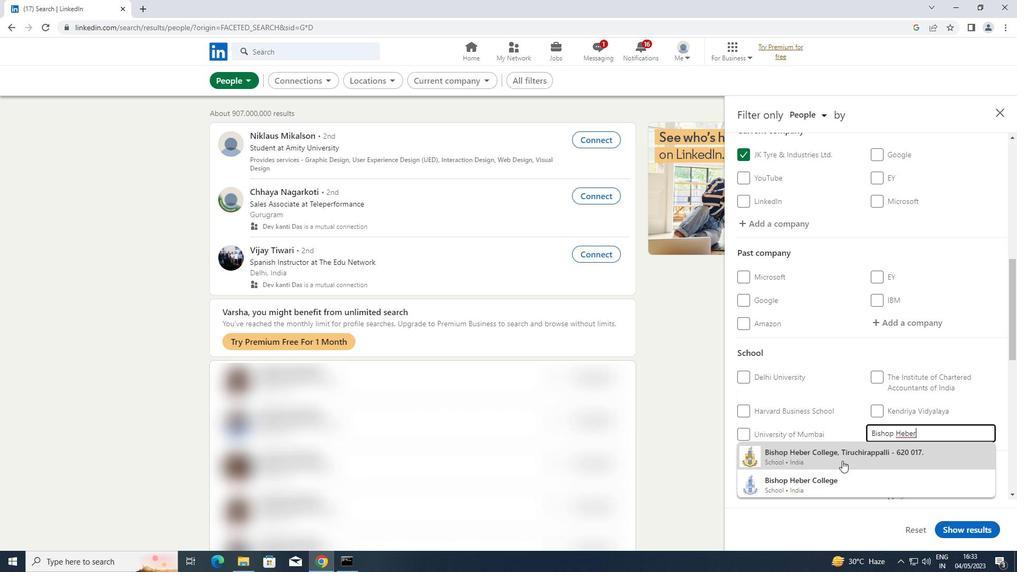 
Action: Mouse pressed left at (842, 460)
Screenshot: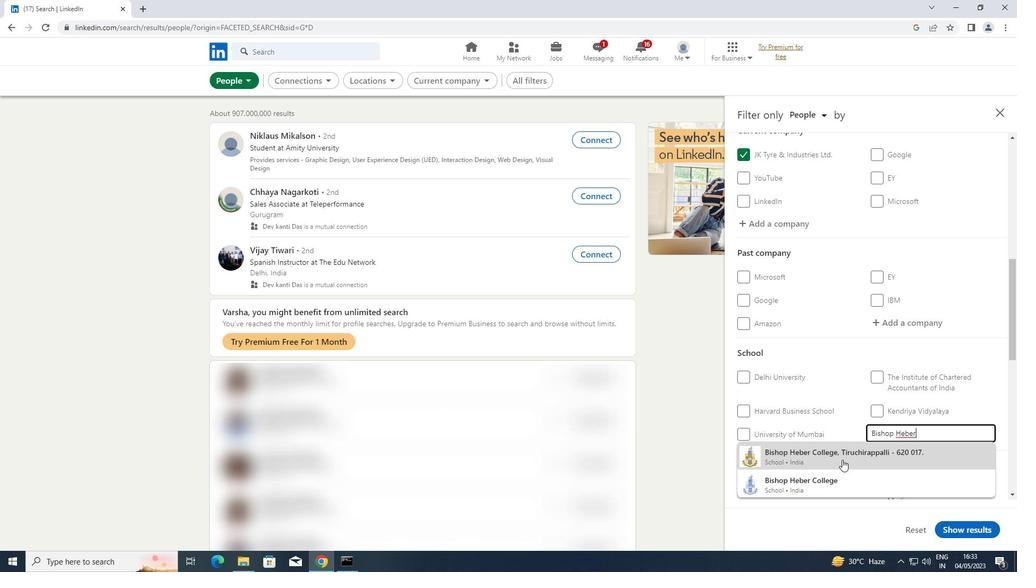 
Action: Mouse moved to (858, 448)
Screenshot: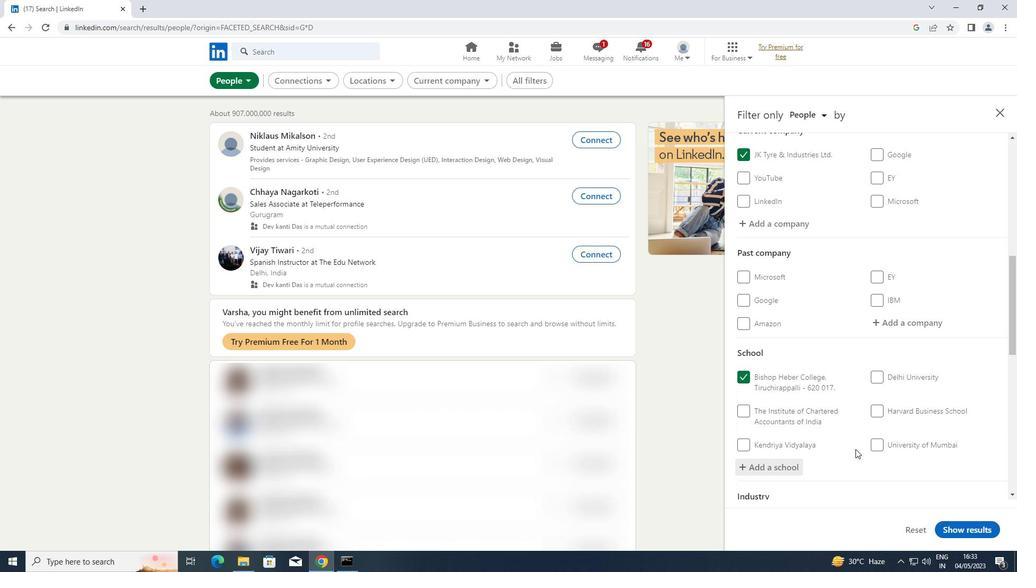 
Action: Mouse scrolled (858, 447) with delta (0, 0)
Screenshot: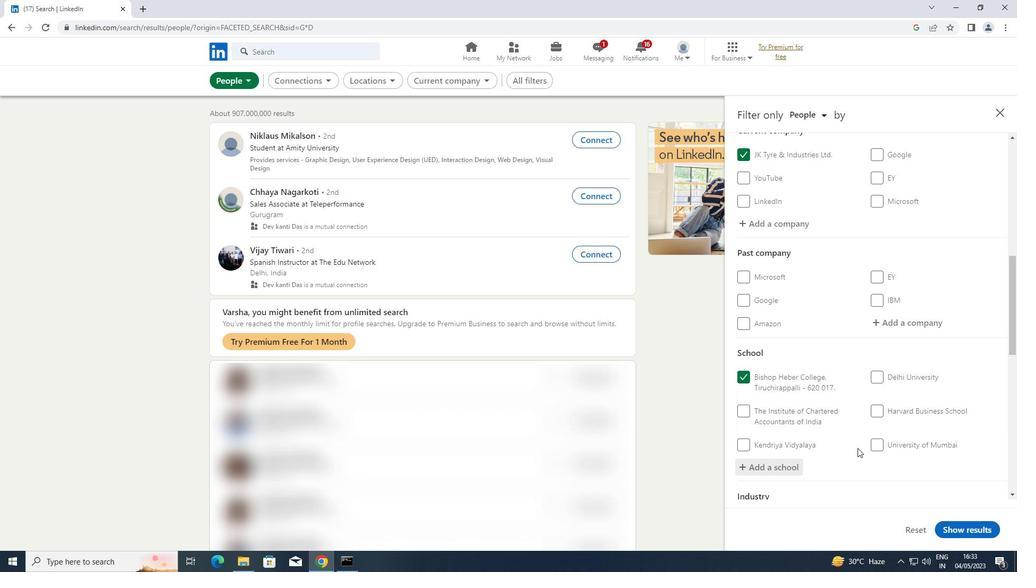 
Action: Mouse scrolled (858, 447) with delta (0, 0)
Screenshot: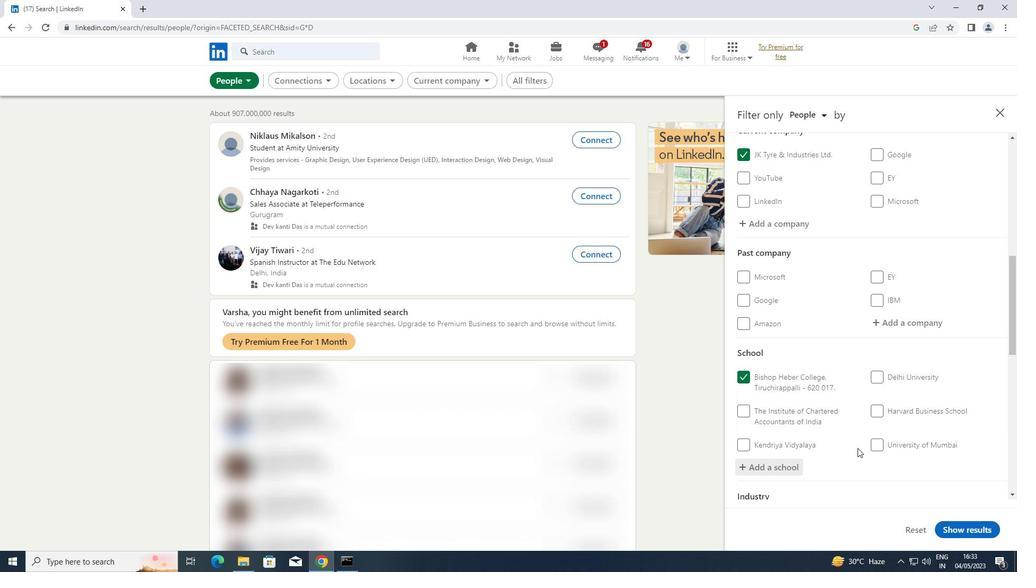 
Action: Mouse scrolled (858, 447) with delta (0, 0)
Screenshot: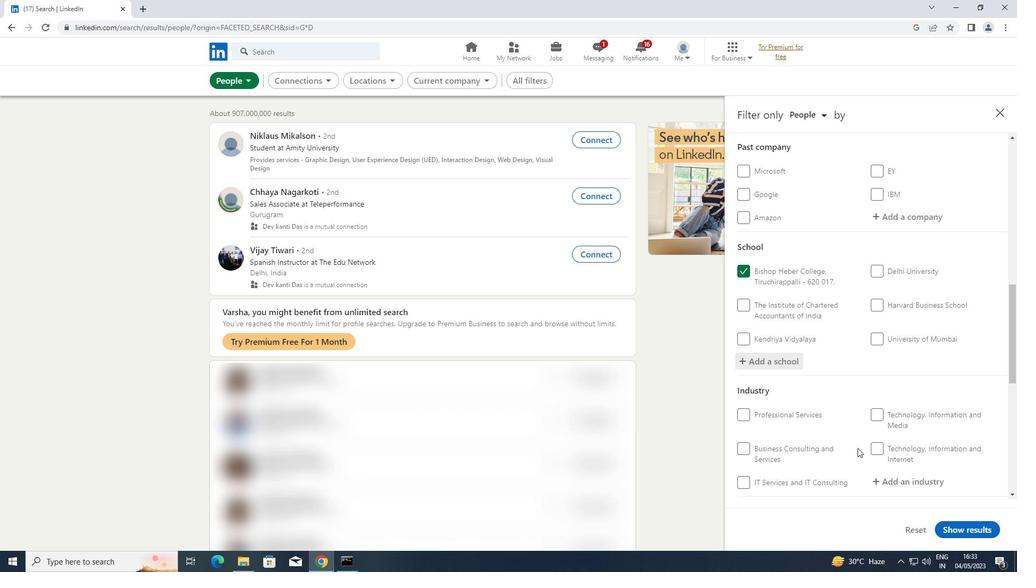 
Action: Mouse scrolled (858, 447) with delta (0, 0)
Screenshot: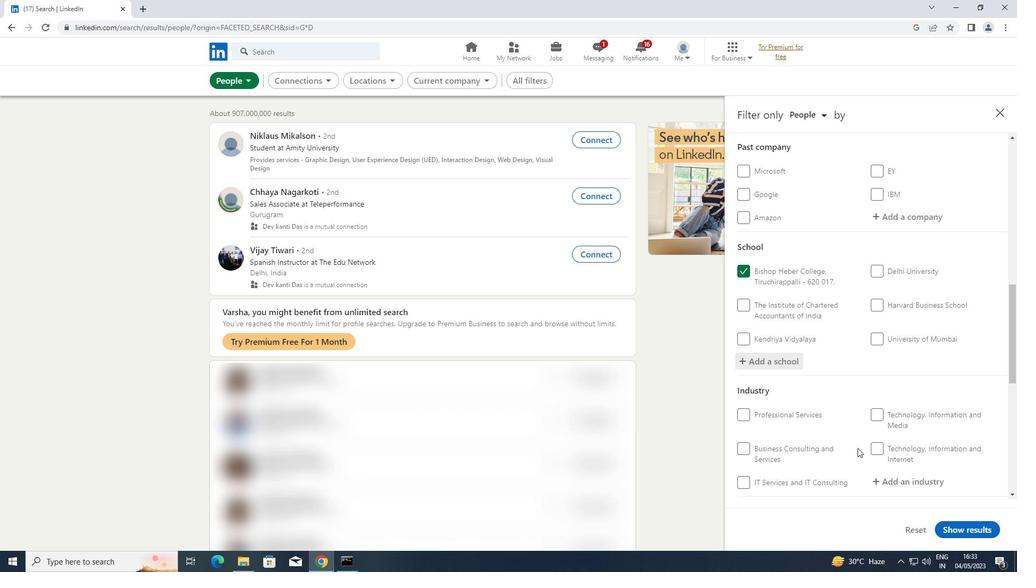 
Action: Mouse moved to (892, 368)
Screenshot: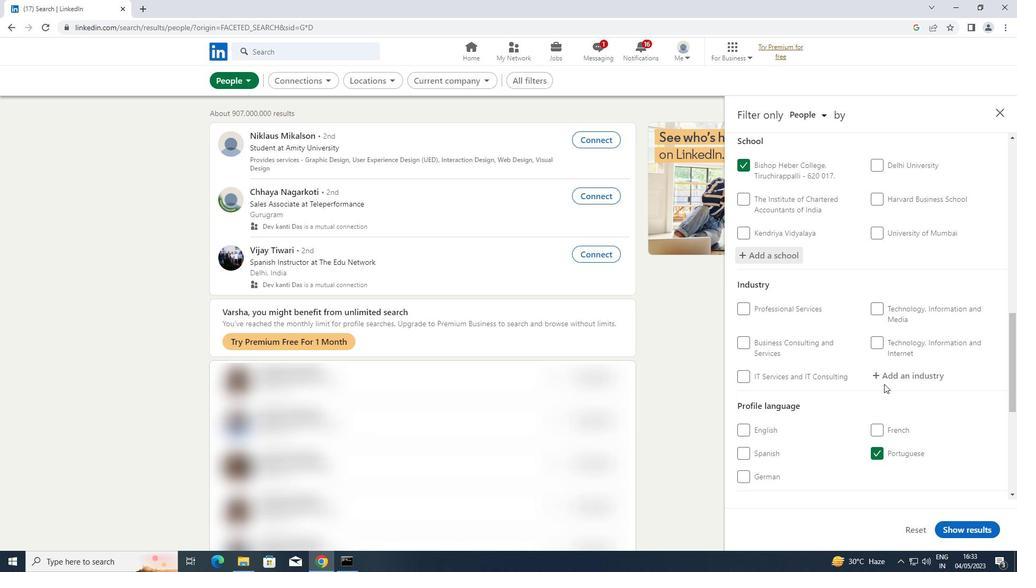 
Action: Mouse pressed left at (892, 368)
Screenshot: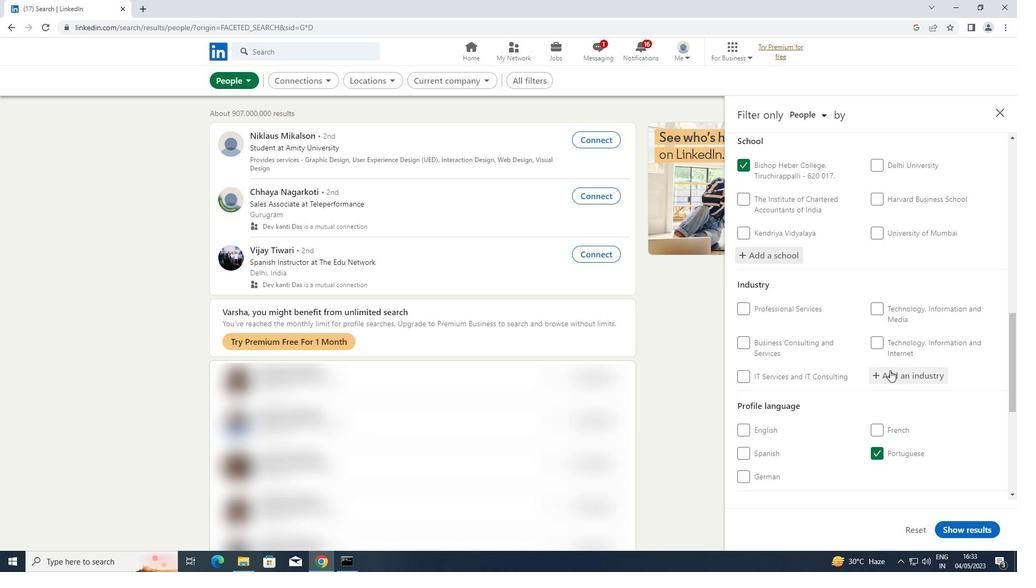 
Action: Key pressed <Key.shift>FABRICATED
Screenshot: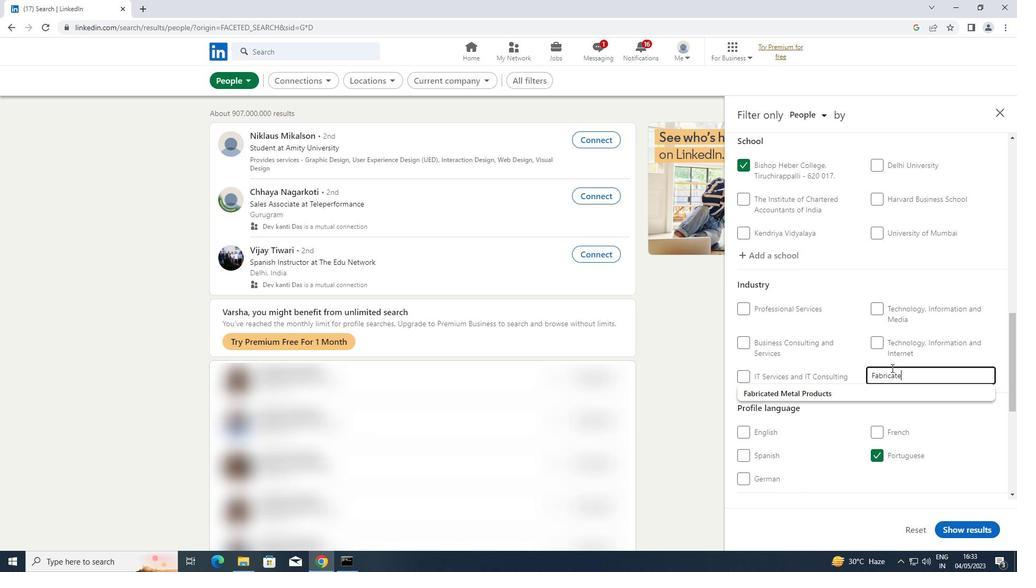 
Action: Mouse moved to (843, 398)
Screenshot: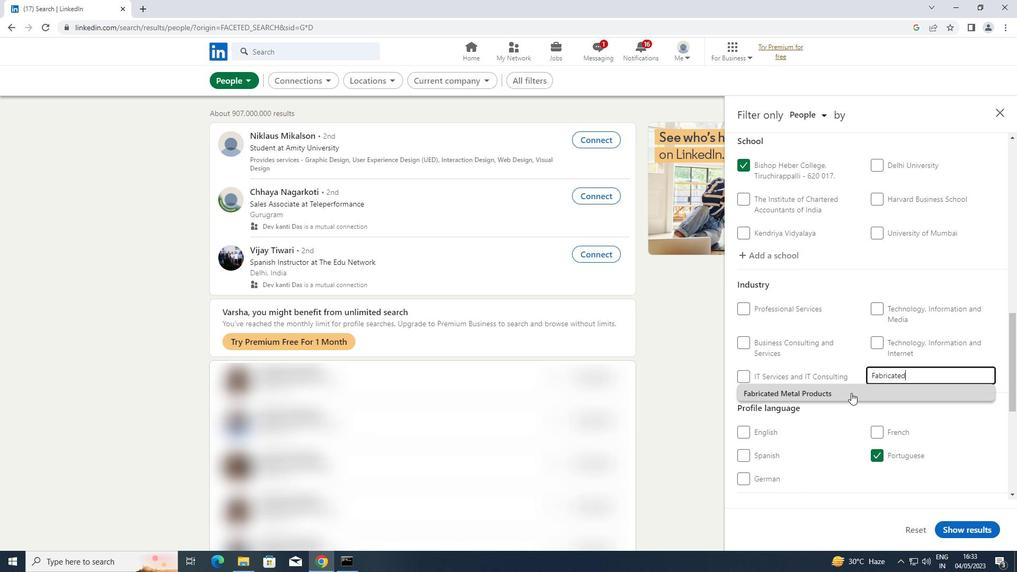 
Action: Mouse pressed left at (843, 398)
Screenshot: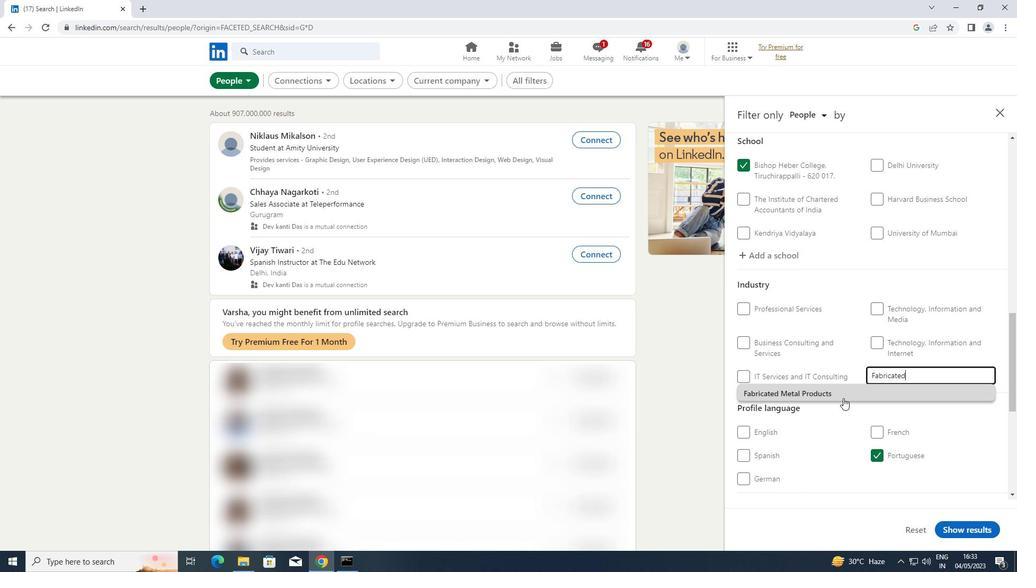 
Action: Mouse scrolled (843, 398) with delta (0, 0)
Screenshot: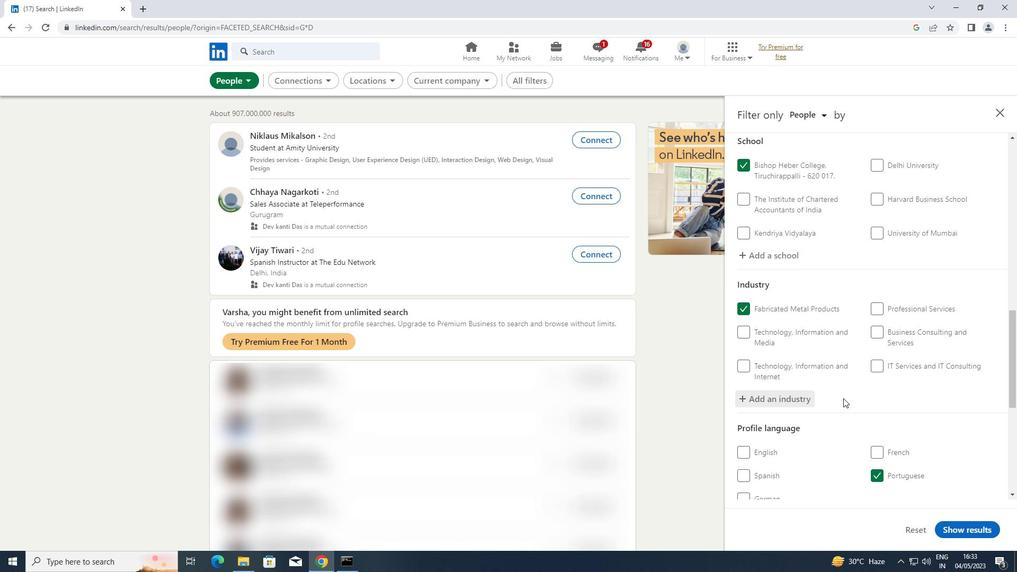 
Action: Mouse scrolled (843, 398) with delta (0, 0)
Screenshot: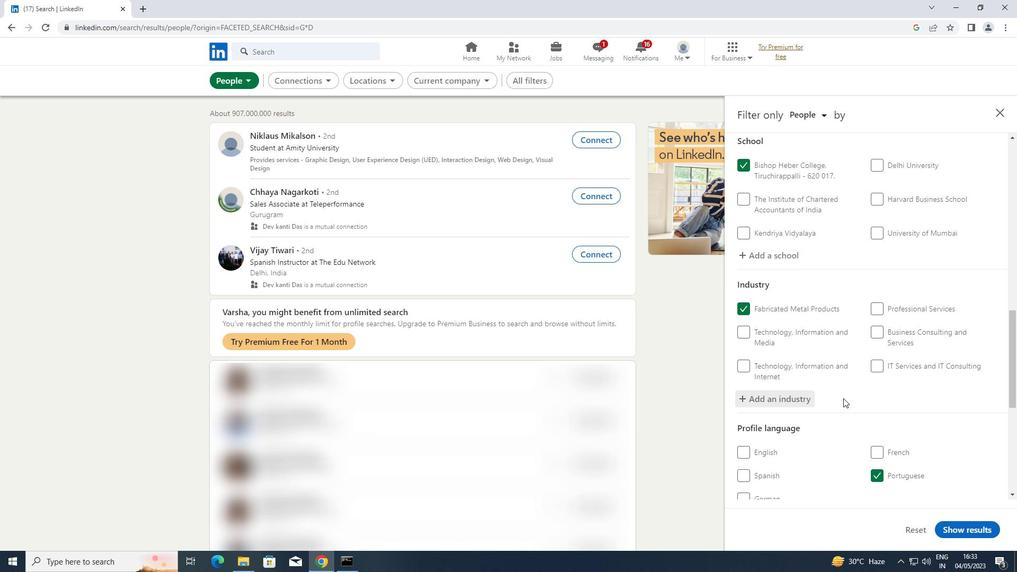 
Action: Mouse scrolled (843, 398) with delta (0, 0)
Screenshot: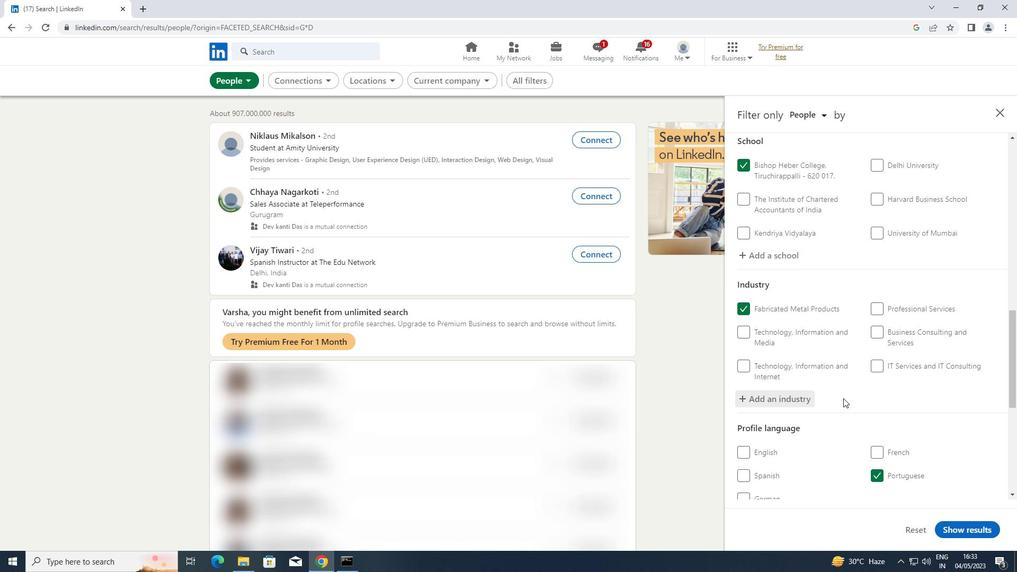 
Action: Mouse scrolled (843, 398) with delta (0, 0)
Screenshot: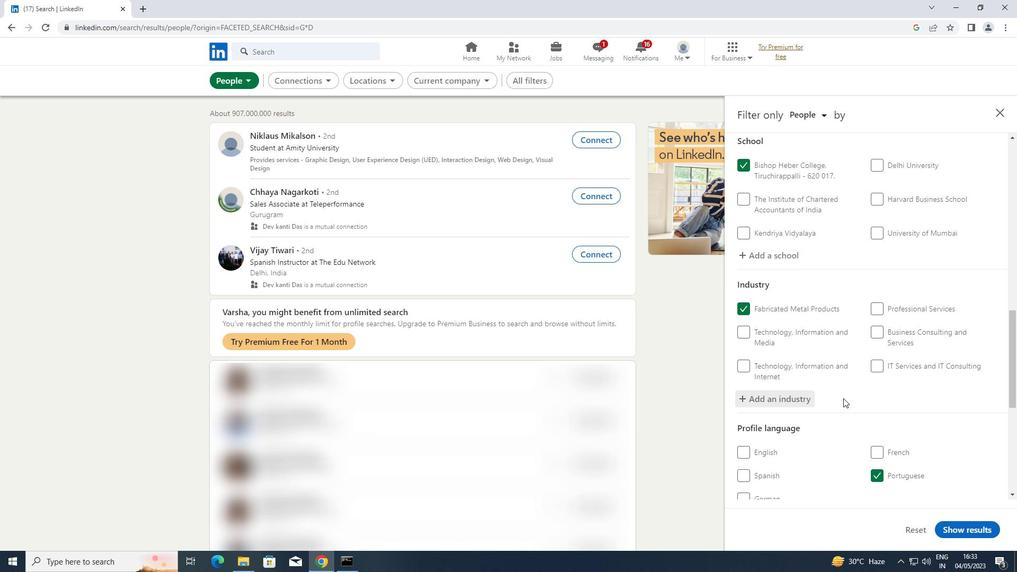 
Action: Mouse scrolled (843, 398) with delta (0, 0)
Screenshot: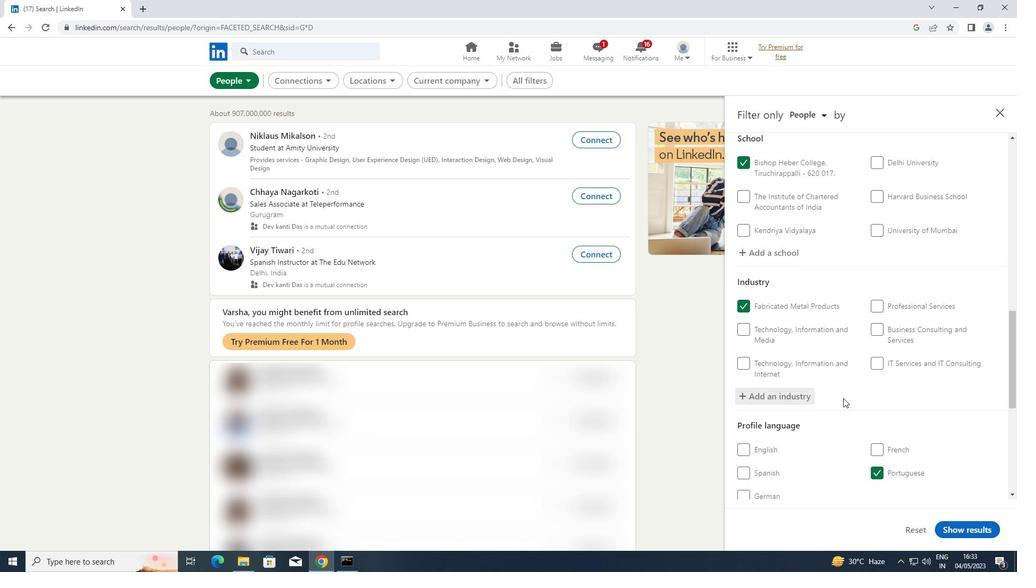 
Action: Mouse scrolled (843, 398) with delta (0, 0)
Screenshot: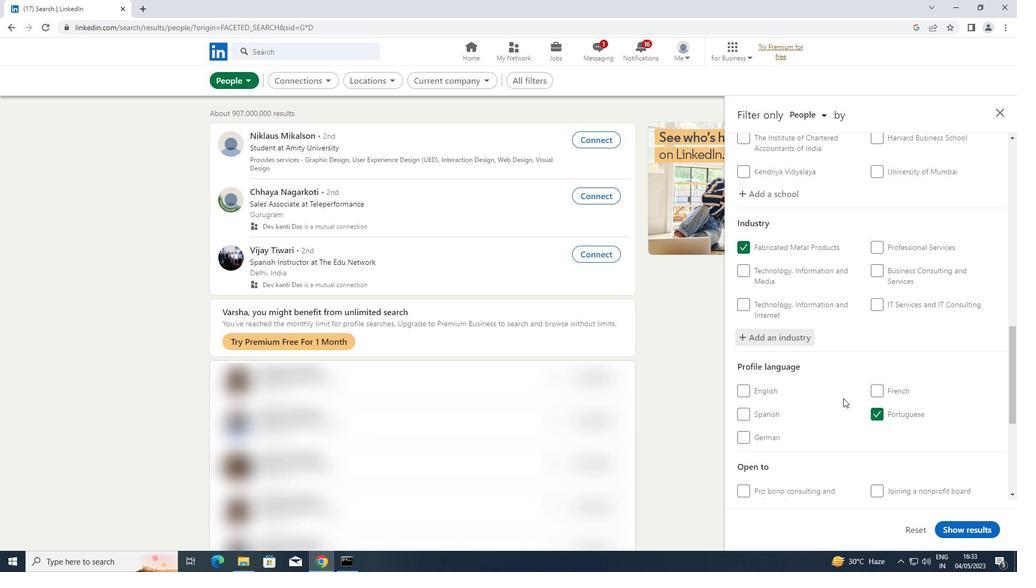 
Action: Mouse moved to (894, 350)
Screenshot: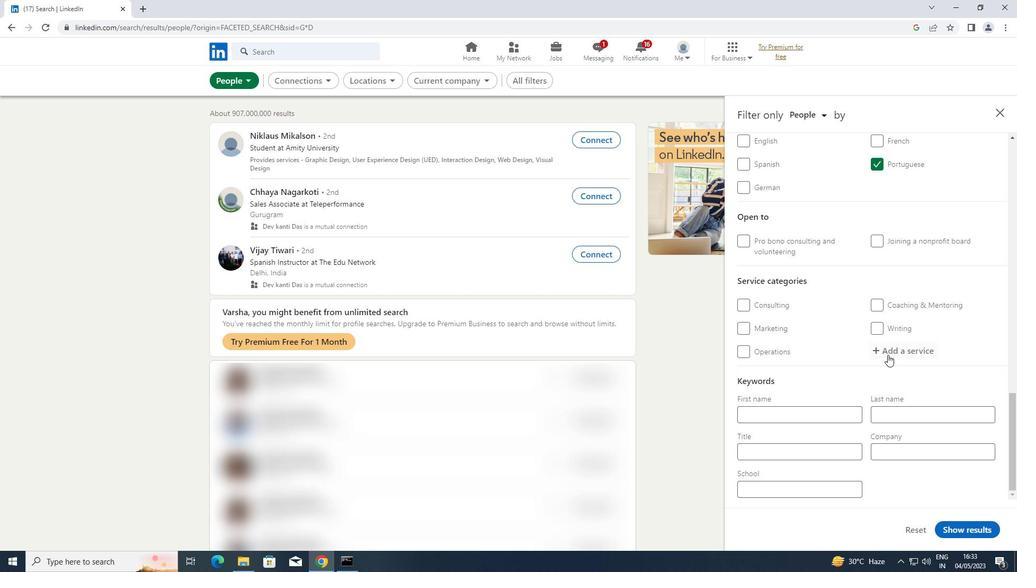 
Action: Mouse pressed left at (894, 350)
Screenshot: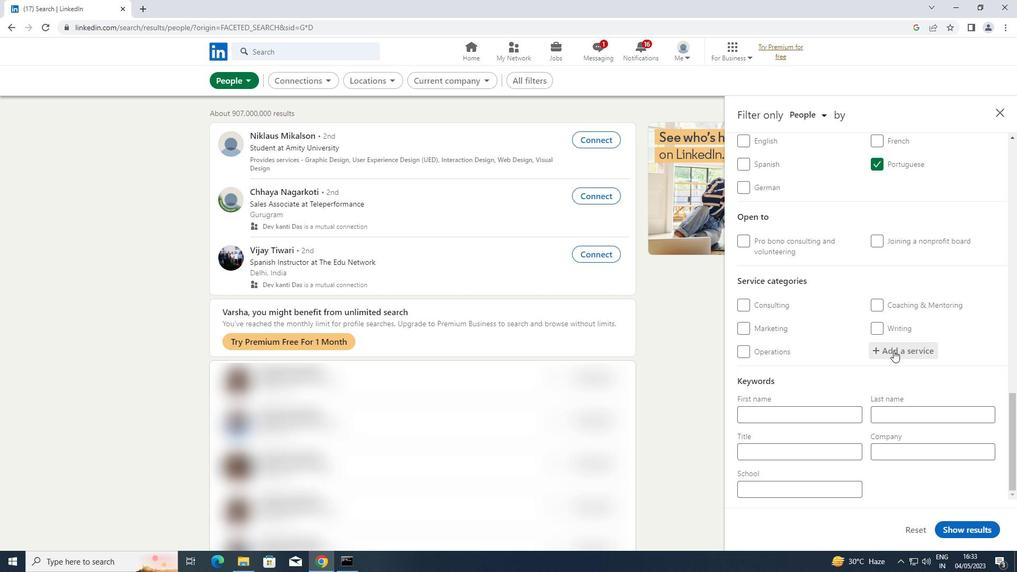 
Action: Key pressed <Key.shift>HOMEOWNERS
Screenshot: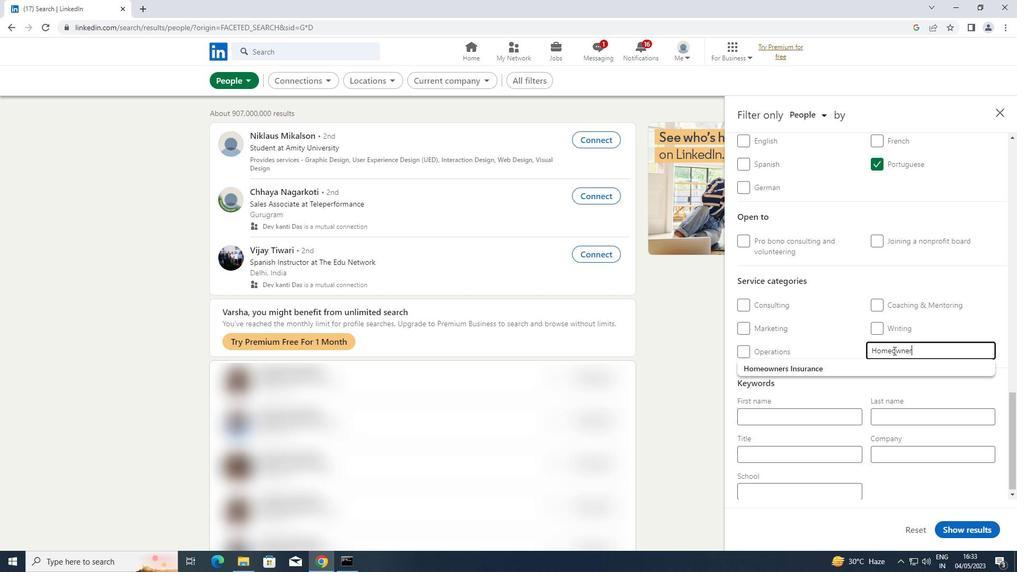 
Action: Mouse moved to (797, 366)
Screenshot: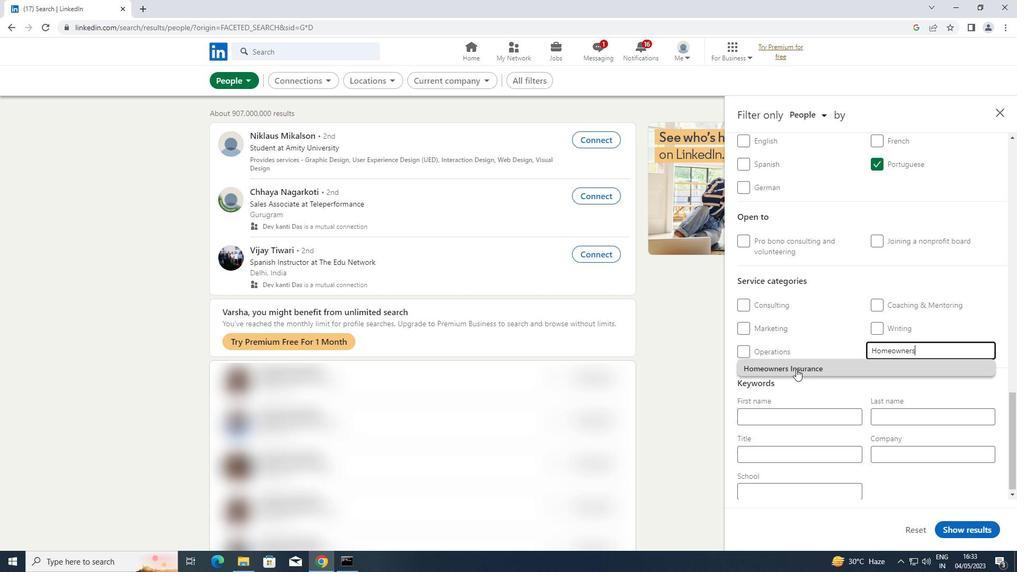 
Action: Mouse pressed left at (797, 366)
Screenshot: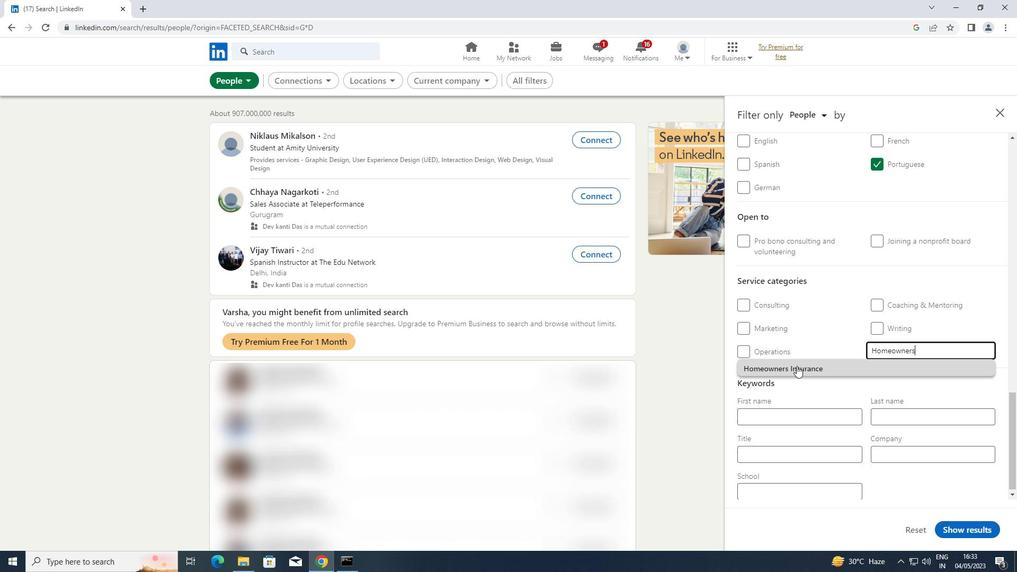 
Action: Mouse scrolled (797, 365) with delta (0, 0)
Screenshot: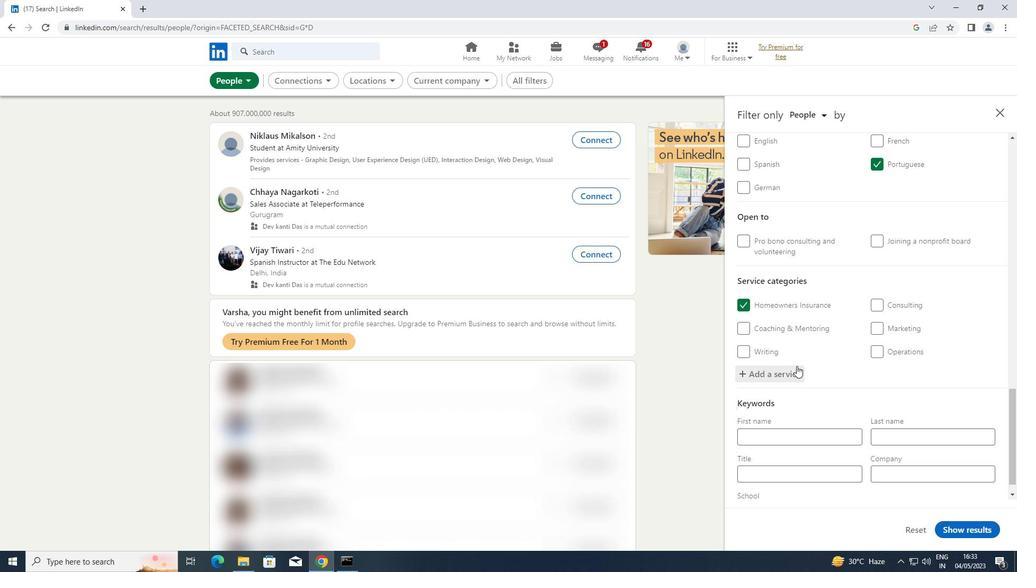 
Action: Mouse scrolled (797, 365) with delta (0, 0)
Screenshot: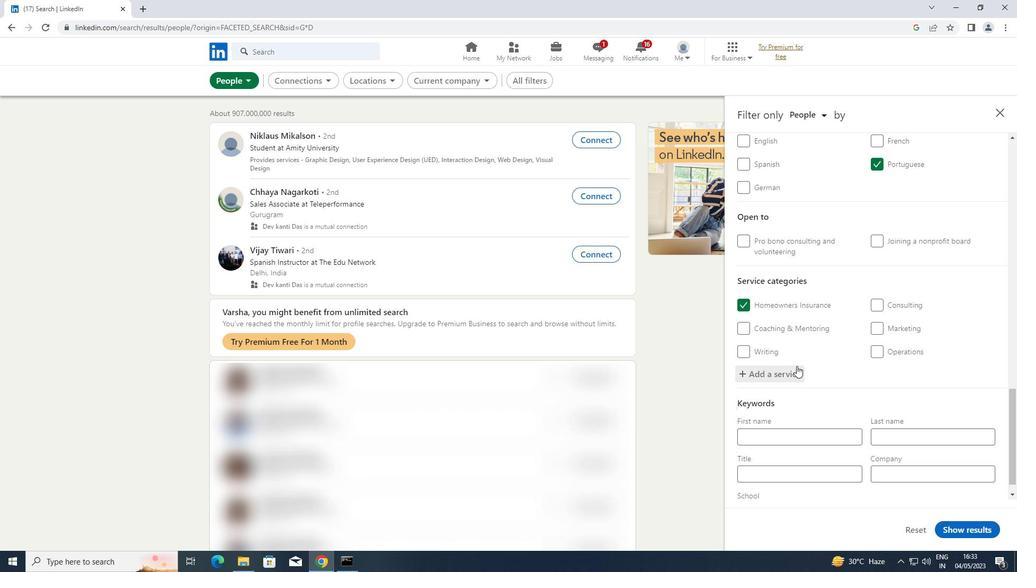
Action: Mouse scrolled (797, 365) with delta (0, 0)
Screenshot: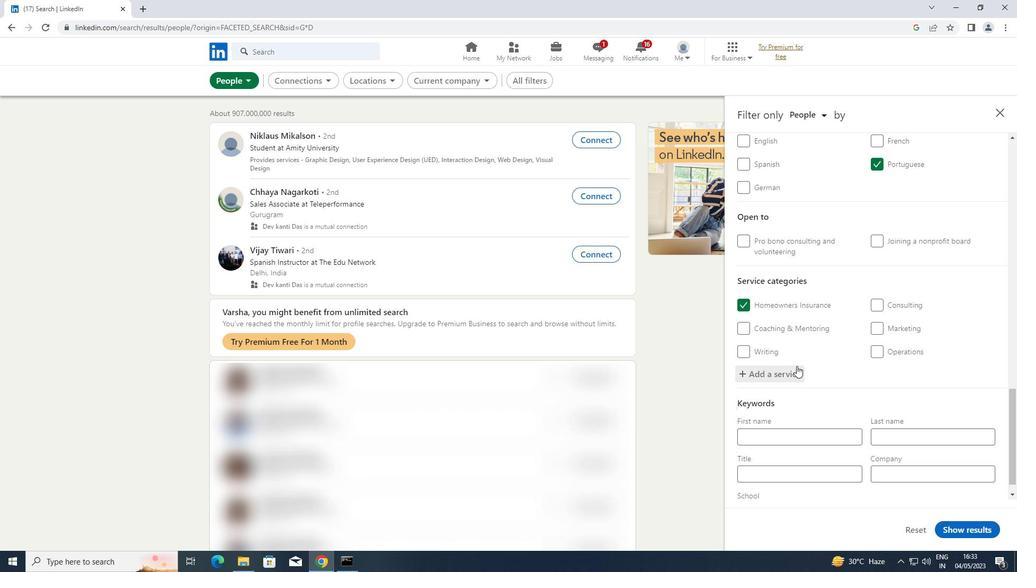 
Action: Mouse scrolled (797, 365) with delta (0, 0)
Screenshot: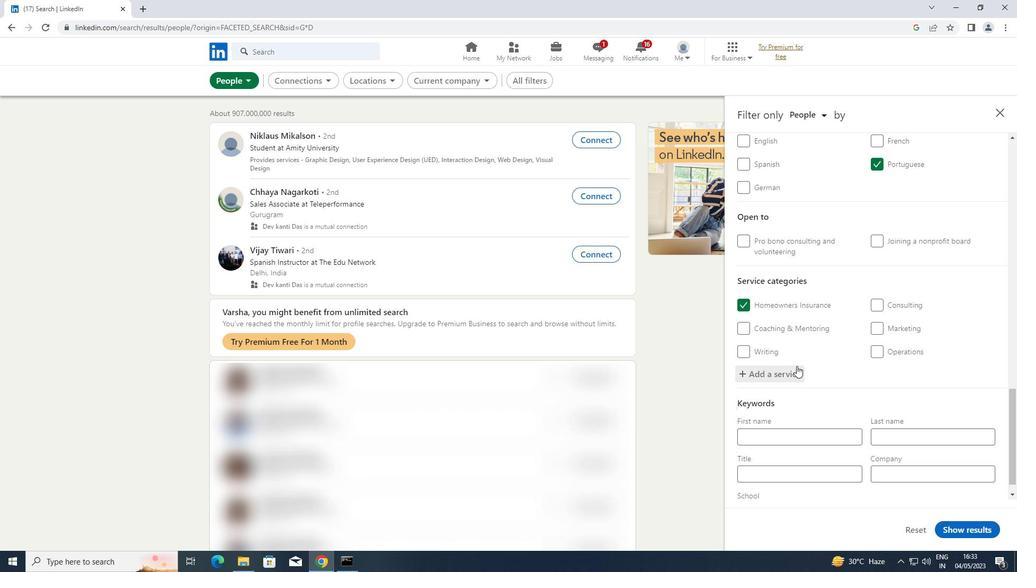 
Action: Mouse moved to (788, 453)
Screenshot: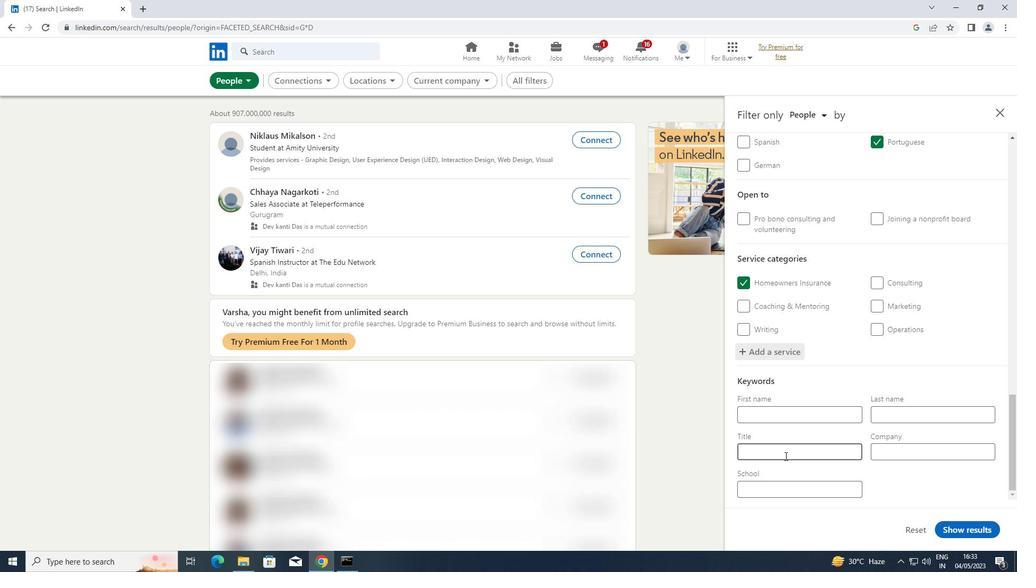 
Action: Mouse pressed left at (788, 453)
Screenshot: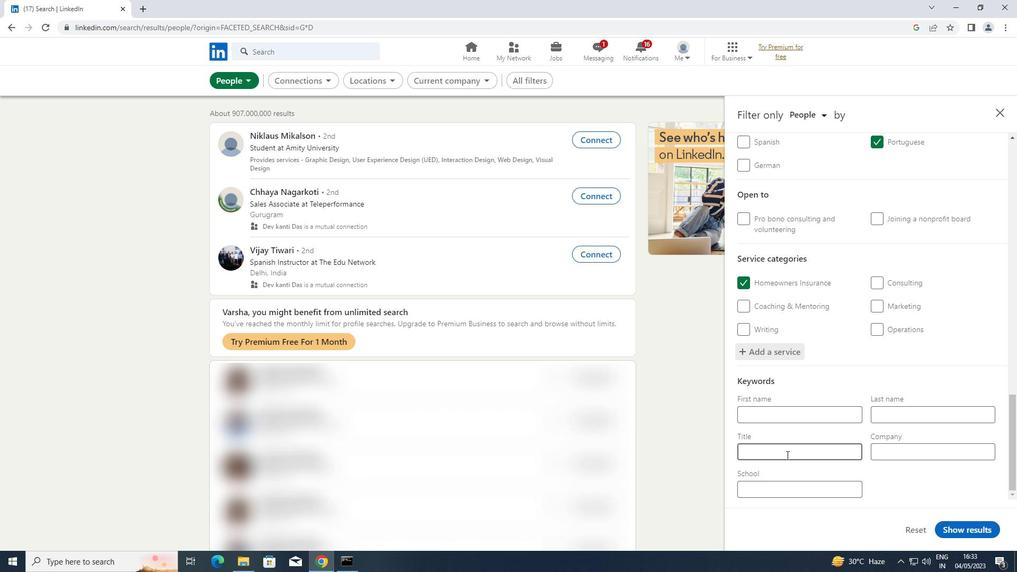 
Action: Key pressed <Key.shift>FRONT<Key.space><Key.shift>DESK<Key.space><Key.shift>ASSOCIATE
Screenshot: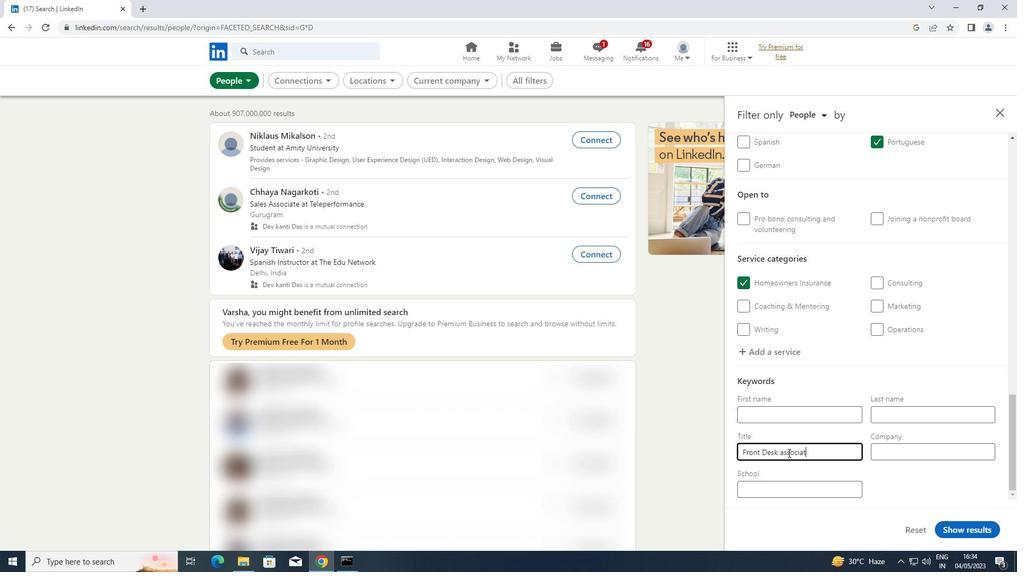 
Action: Mouse moved to (783, 452)
Screenshot: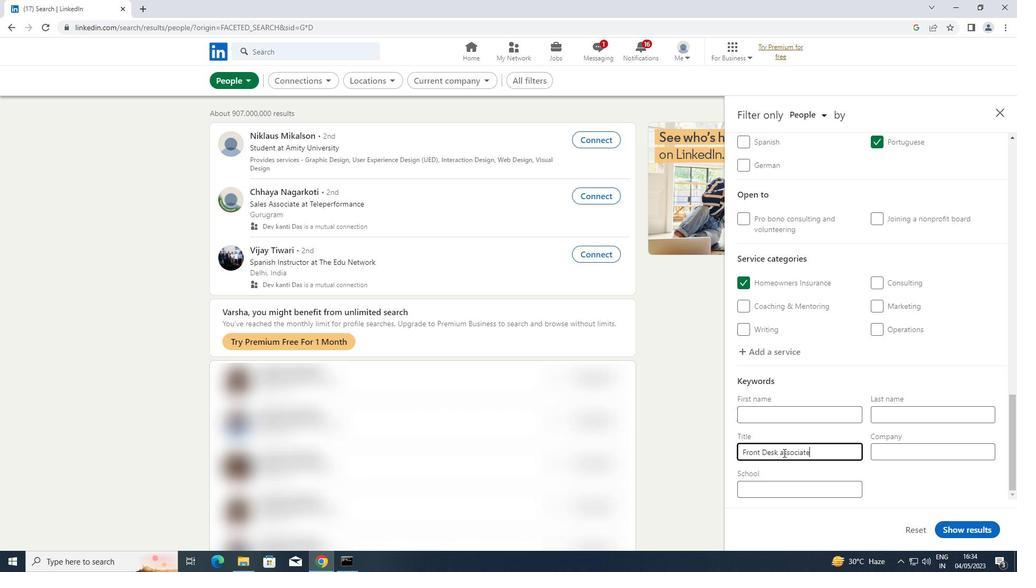 
Action: Mouse pressed left at (783, 452)
Screenshot: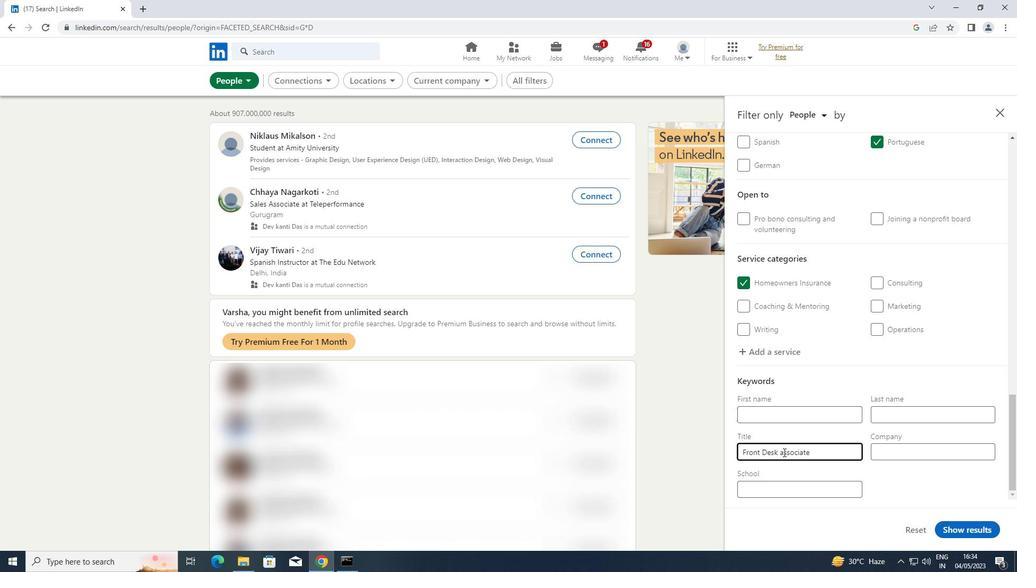 
Action: Key pressed <Key.backspace><Key.shift>A
Screenshot: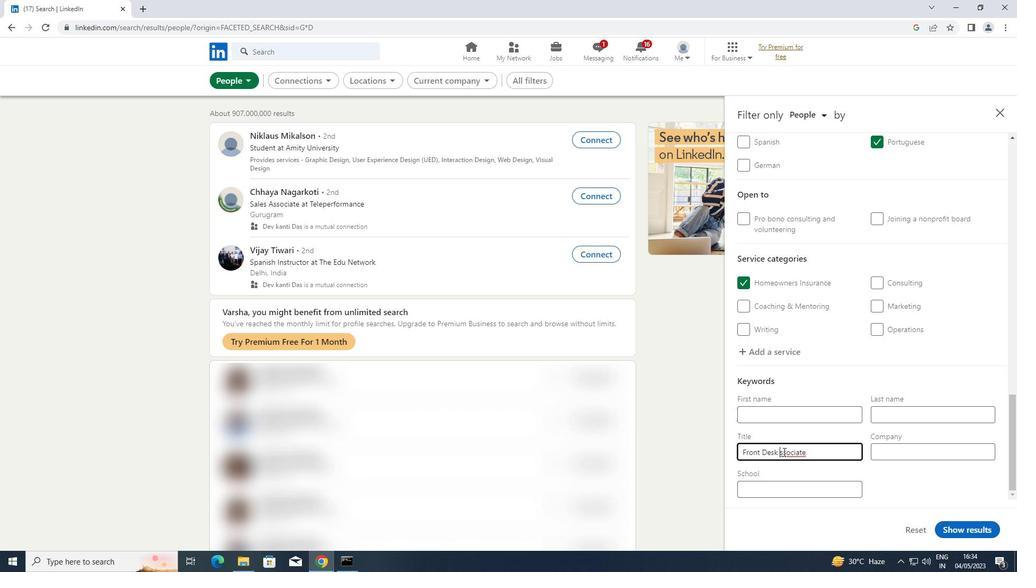 
Action: Mouse moved to (946, 527)
Screenshot: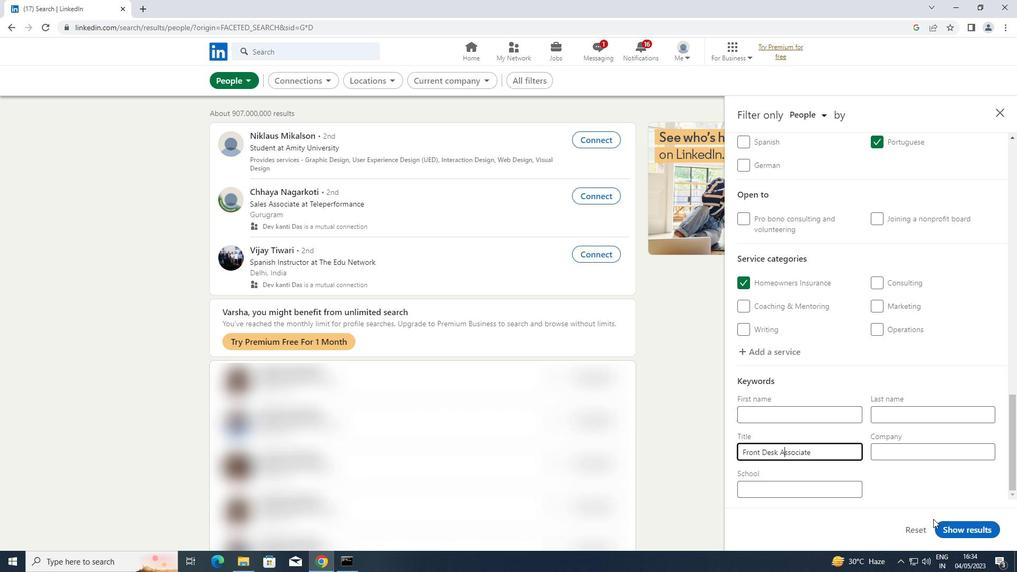 
Action: Mouse pressed left at (946, 527)
Screenshot: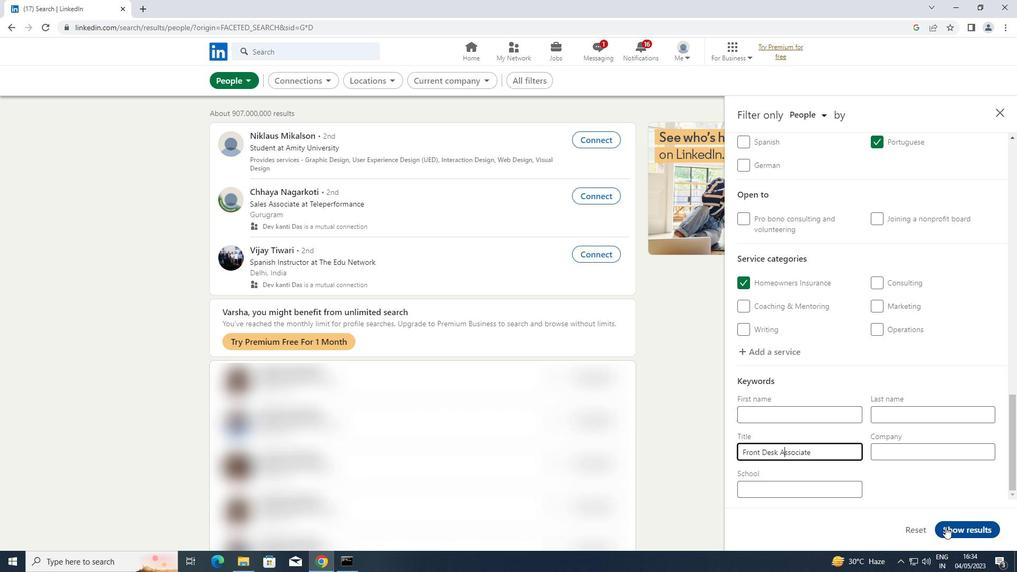 
